 Task: Start in the project AgileJet the sprint 'Code Quality Sprint', with a duration of 3 weeks. Start in the project AgileJet the sprint 'Code Quality Sprint', with a duration of 2 weeks. Start in the project AgileJet the sprint 'Code Quality Sprint', with a duration of 1 week
Action: Mouse moved to (252, 84)
Screenshot: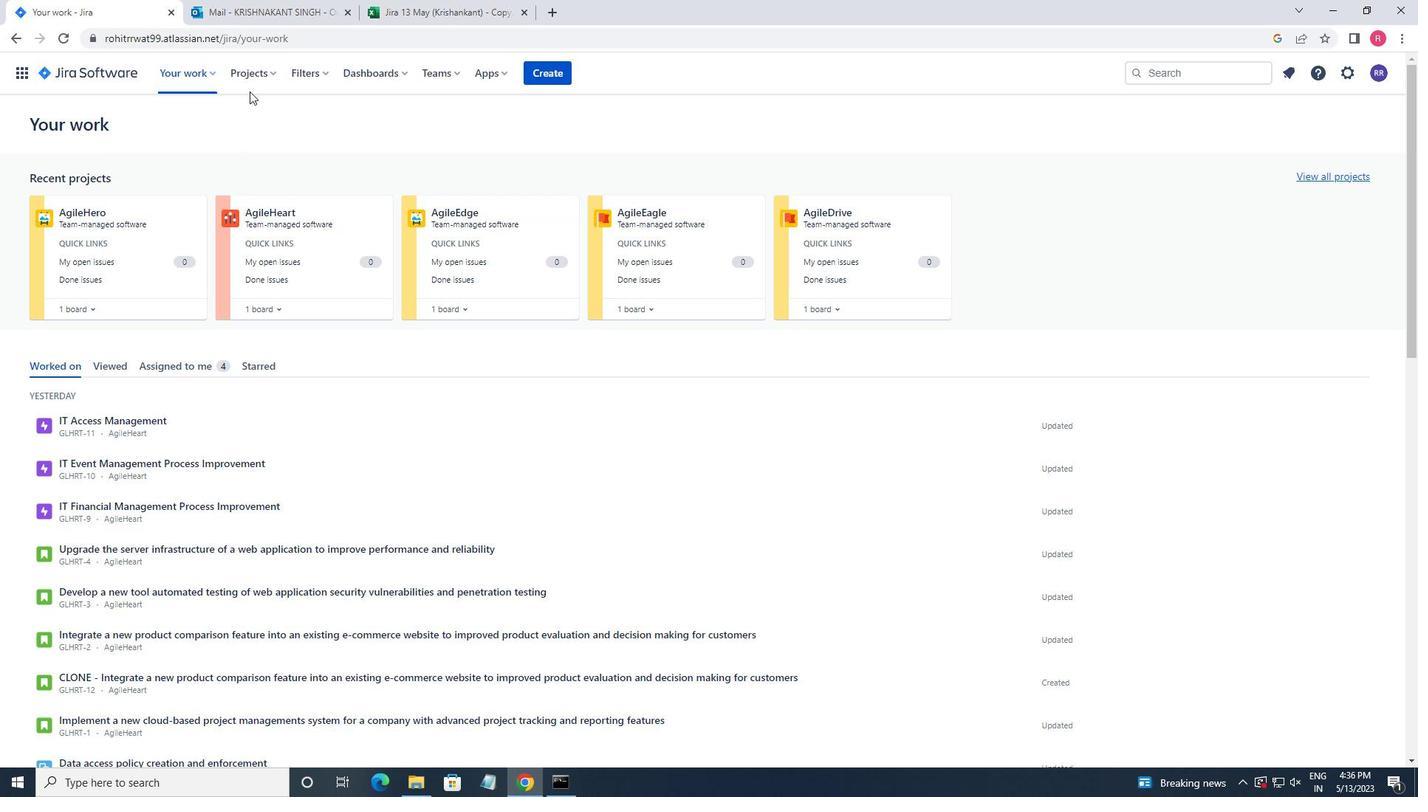 
Action: Mouse pressed left at (252, 84)
Screenshot: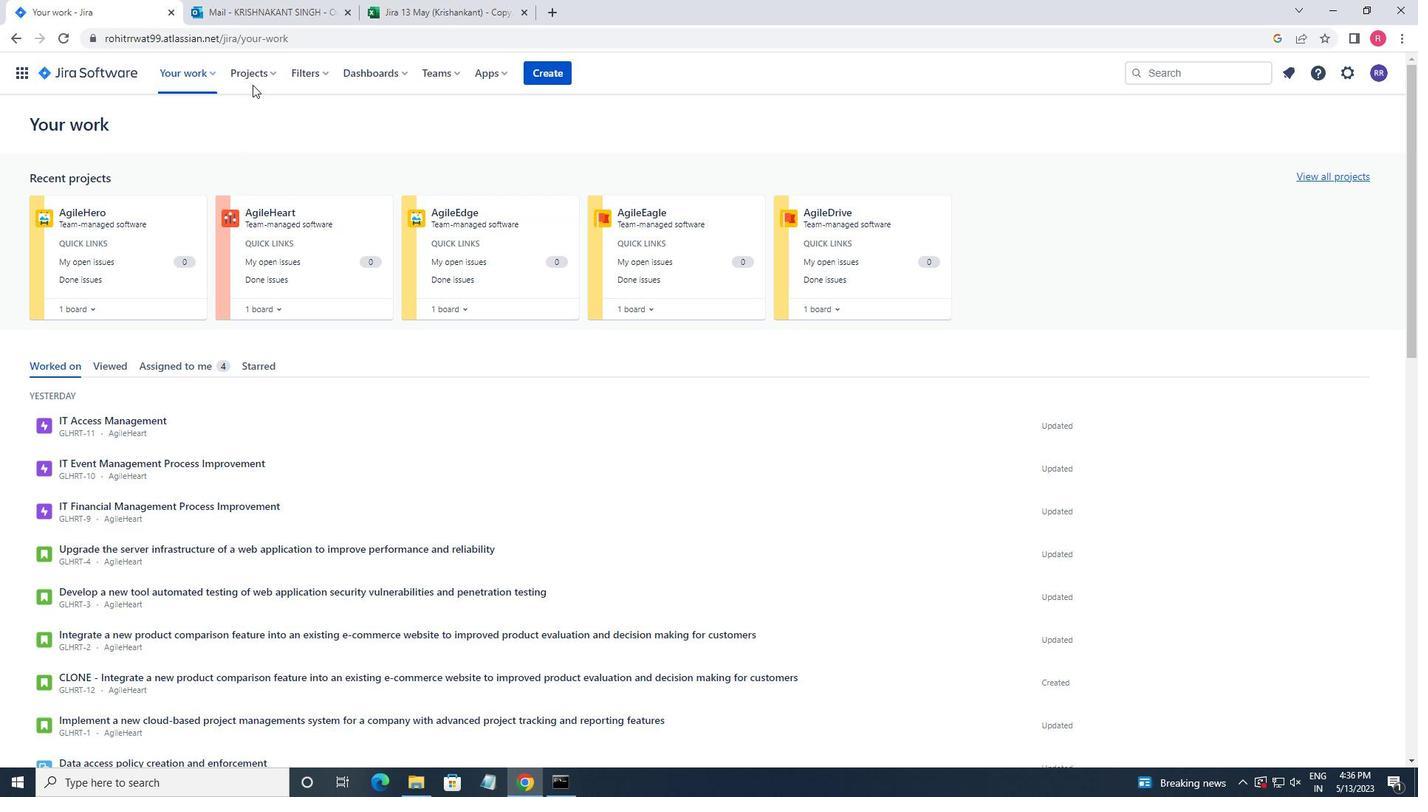 
Action: Mouse moved to (290, 127)
Screenshot: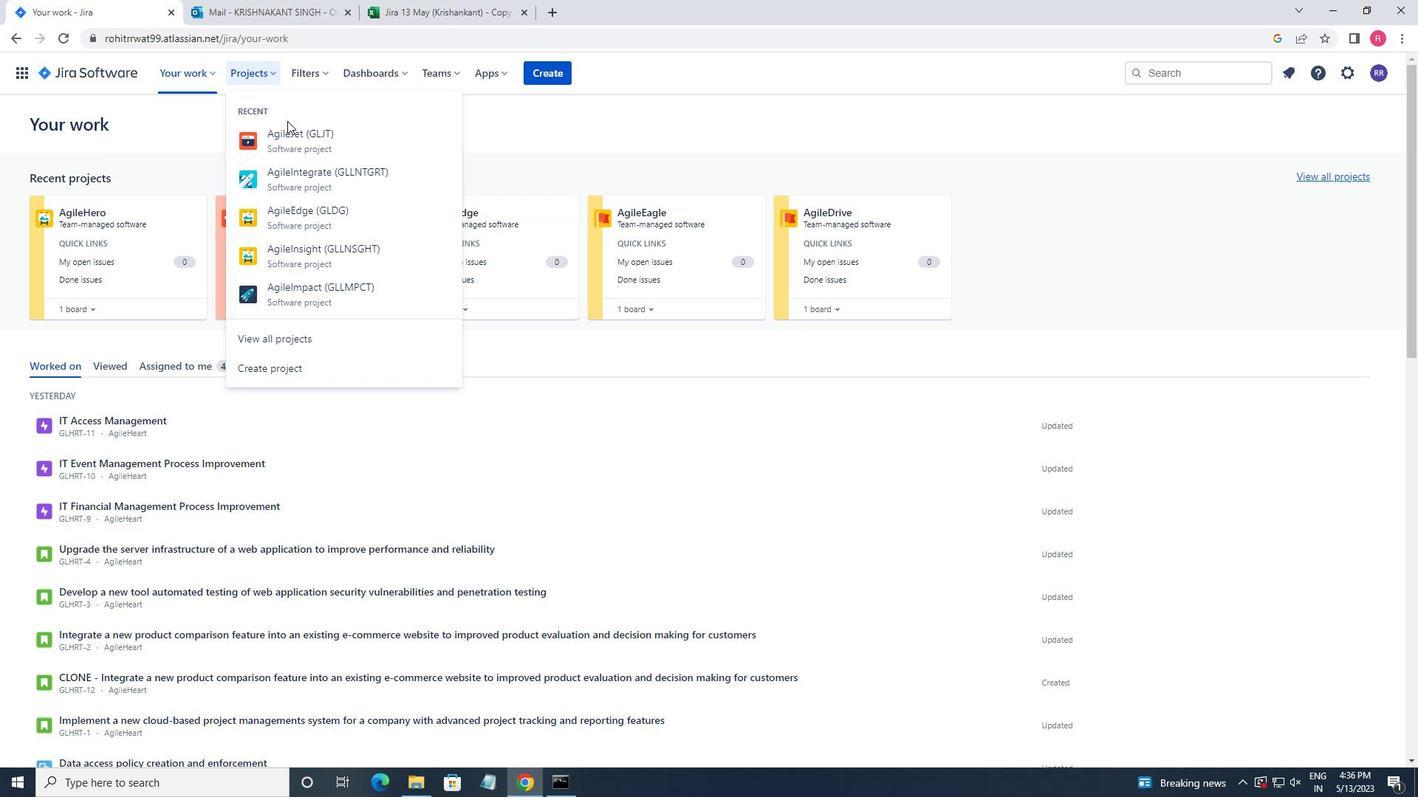 
Action: Mouse pressed left at (290, 127)
Screenshot: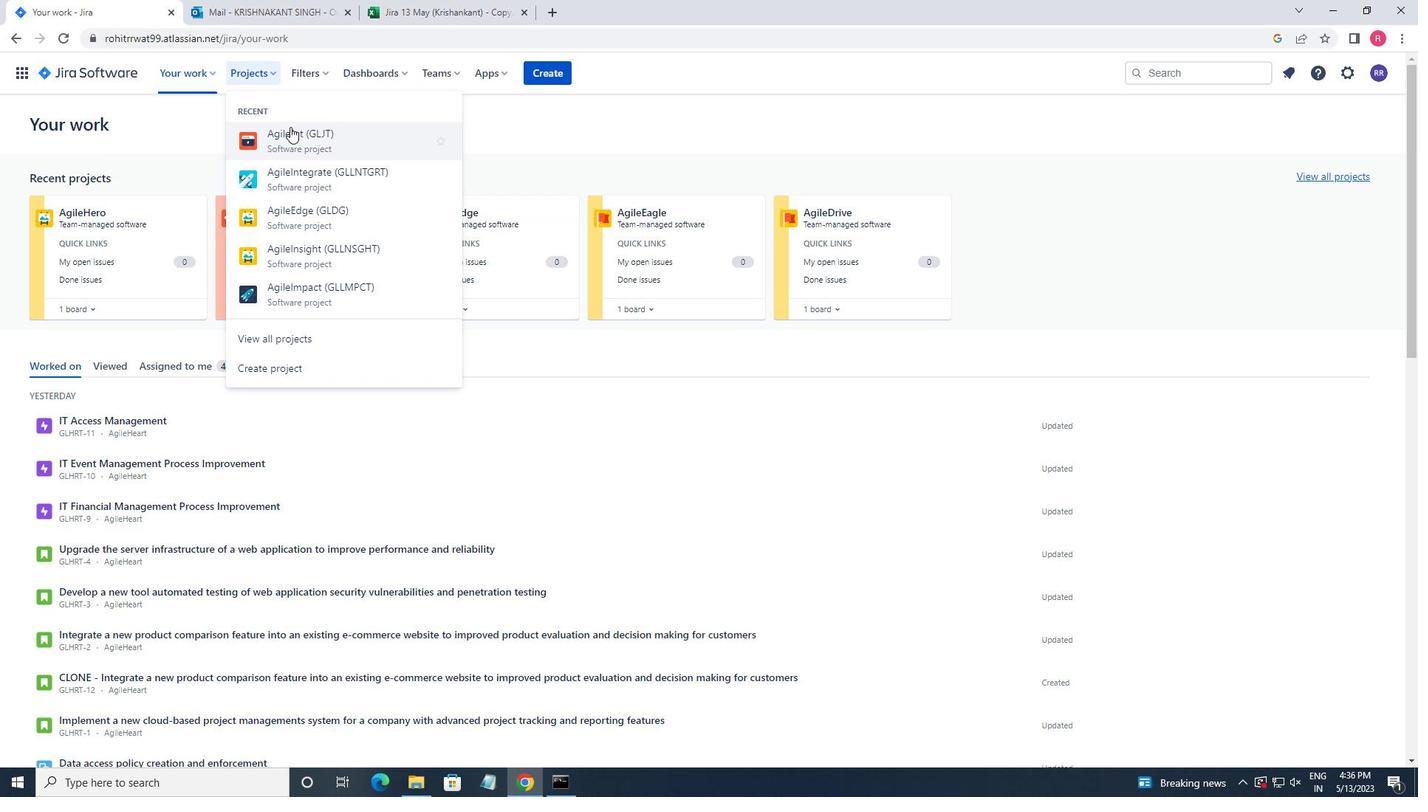 
Action: Mouse moved to (80, 218)
Screenshot: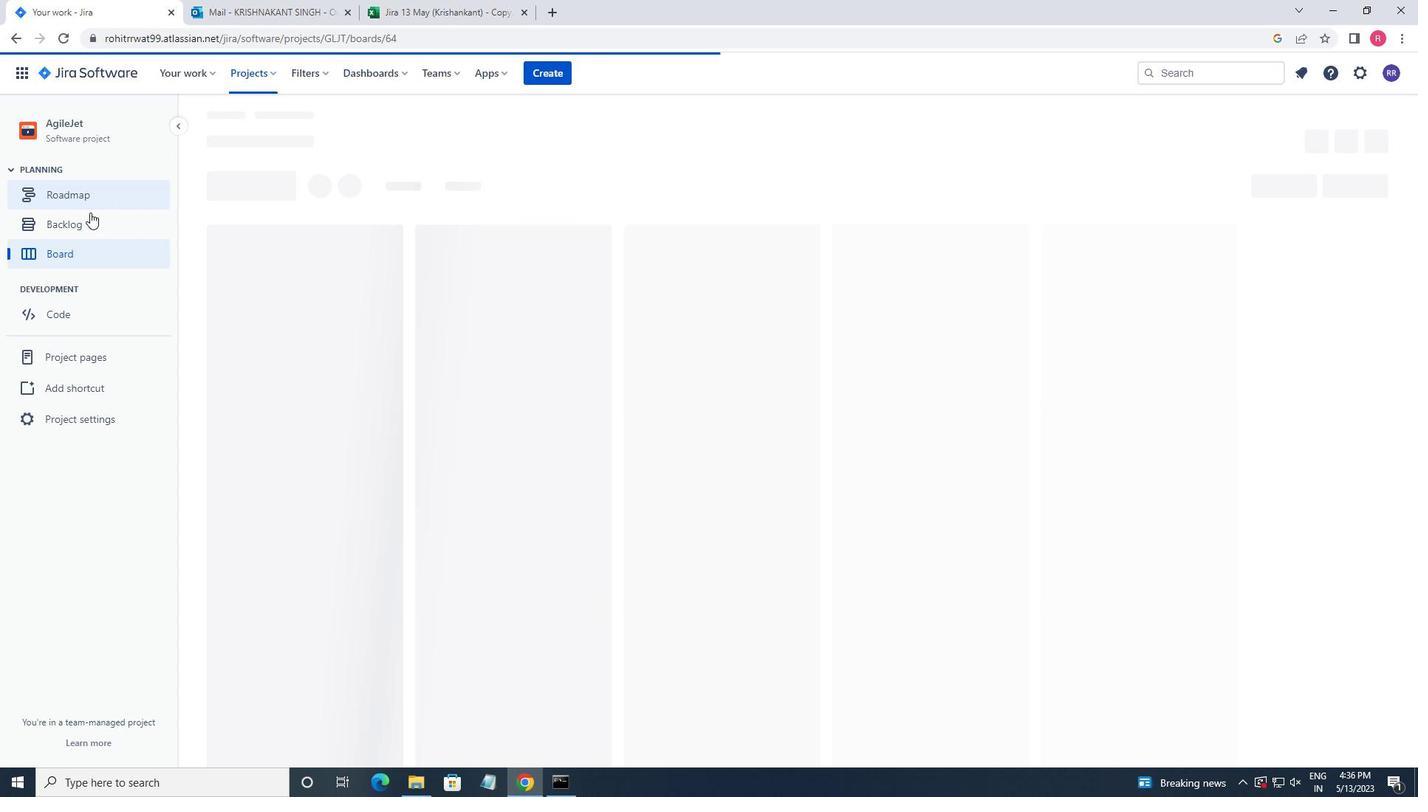 
Action: Mouse pressed left at (80, 218)
Screenshot: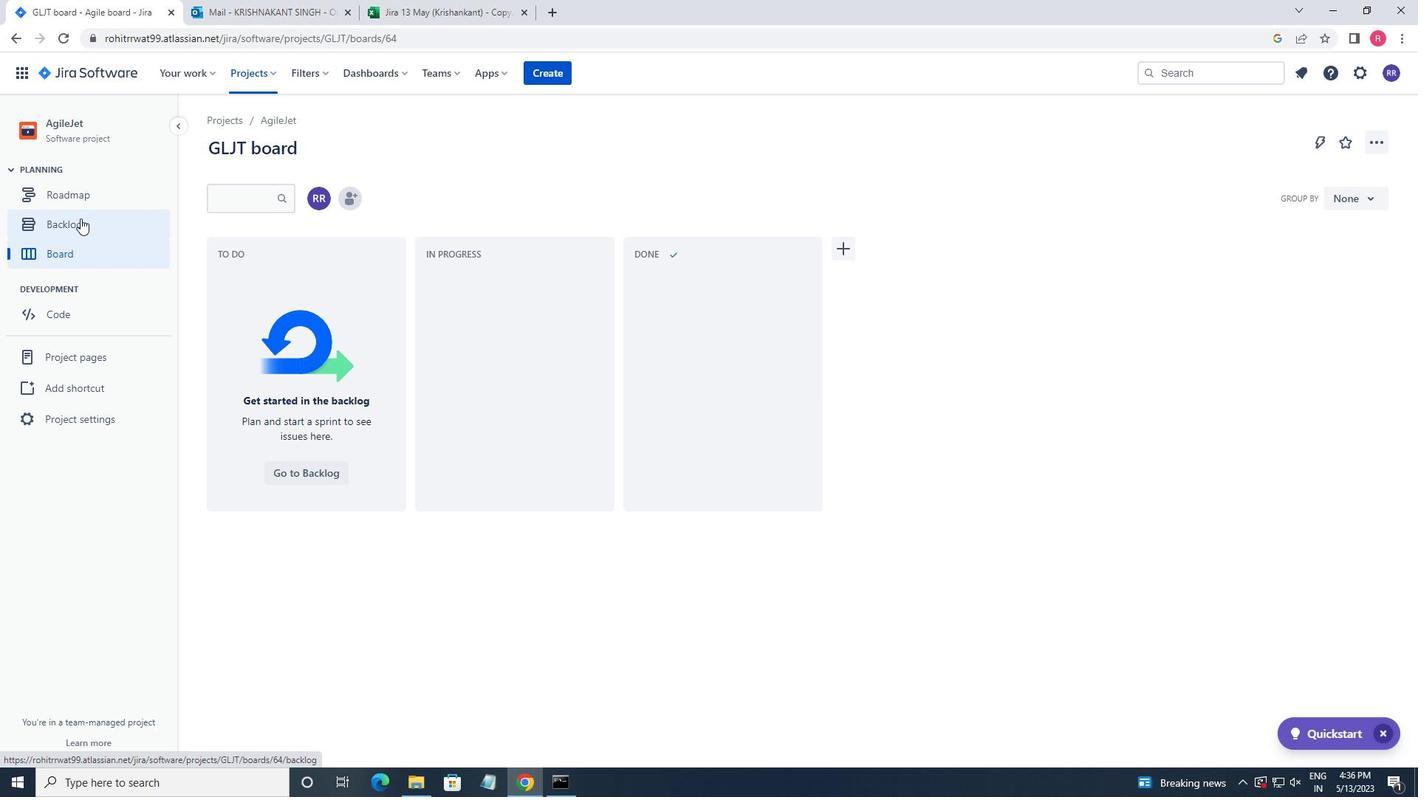 
Action: Mouse moved to (1285, 241)
Screenshot: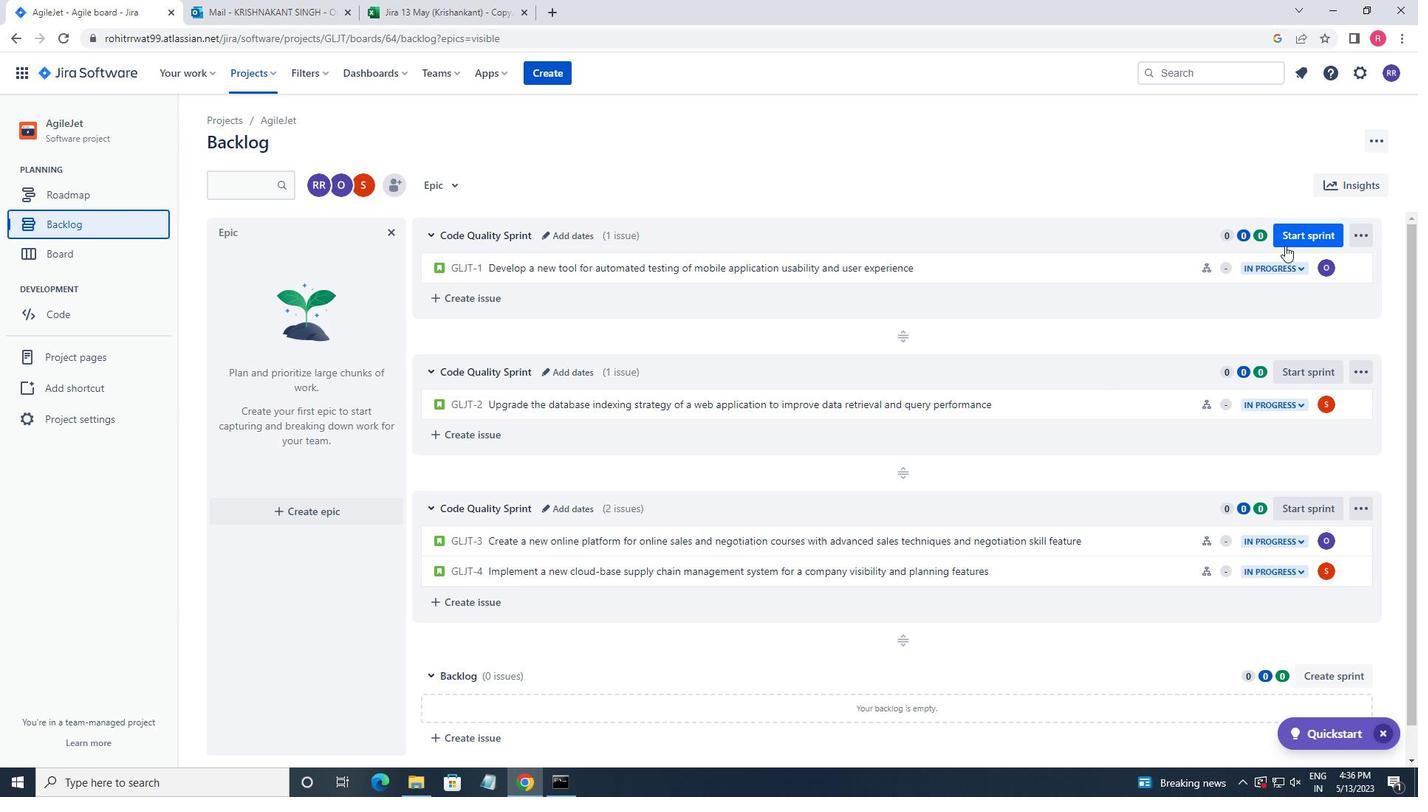 
Action: Mouse pressed left at (1285, 241)
Screenshot: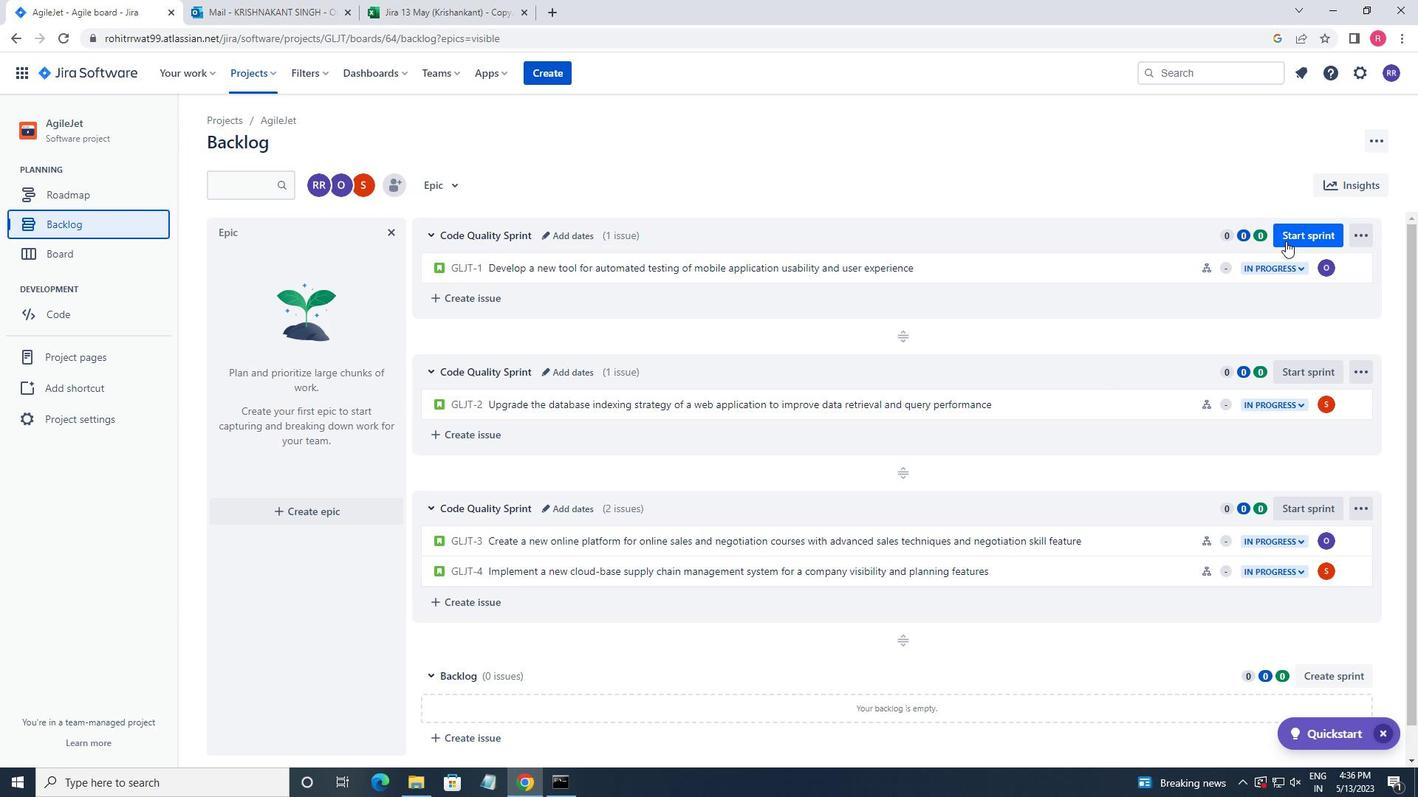 
Action: Mouse moved to (624, 262)
Screenshot: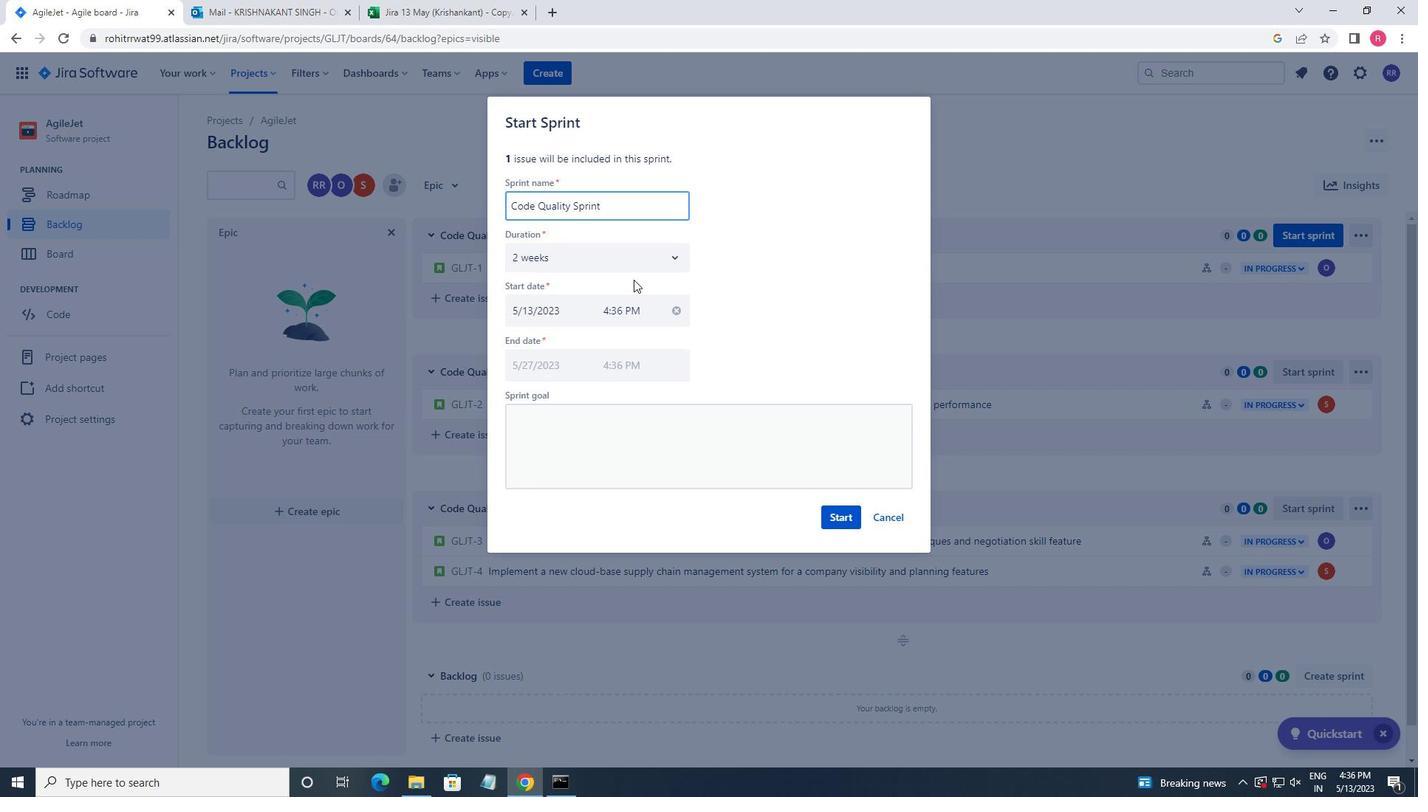 
Action: Mouse pressed left at (624, 262)
Screenshot: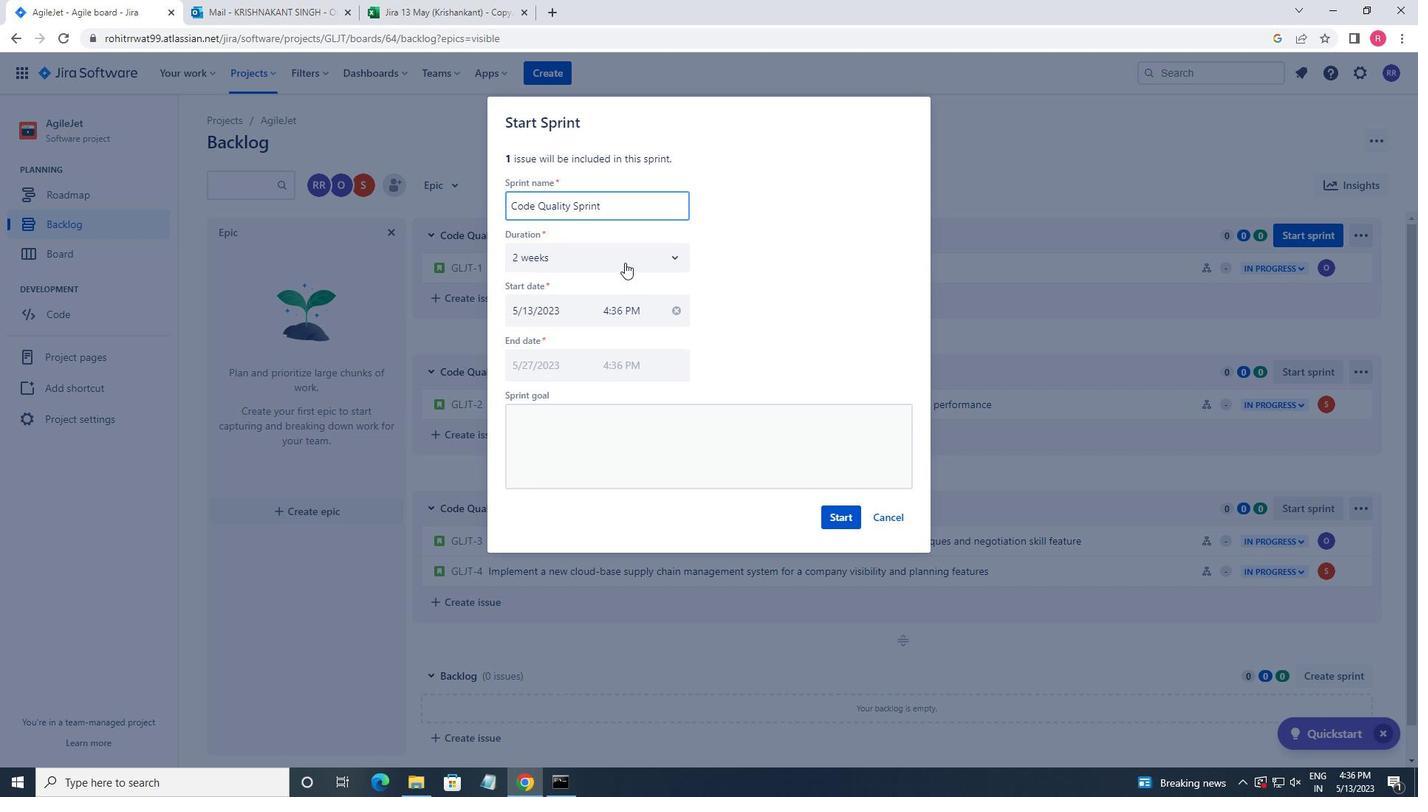 
Action: Mouse moved to (583, 344)
Screenshot: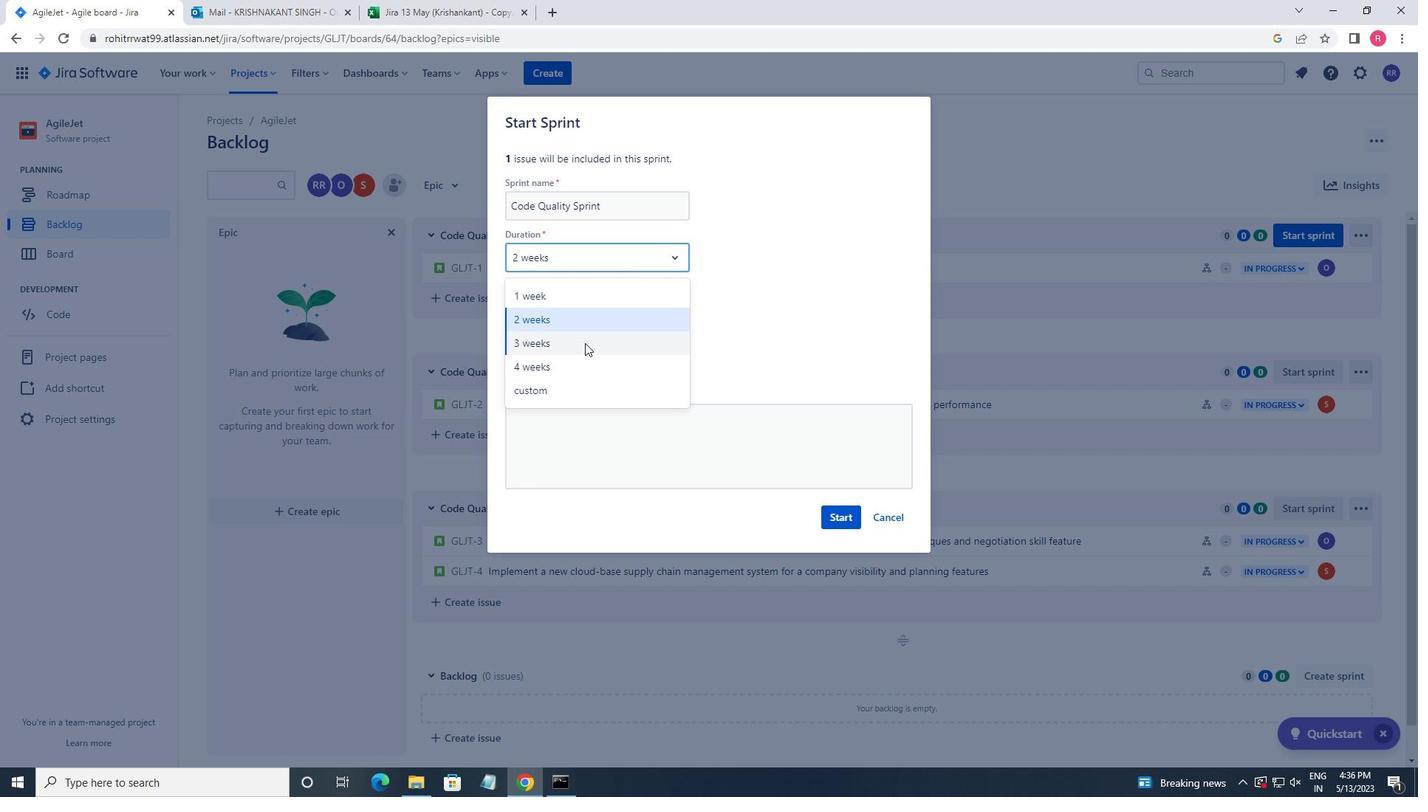 
Action: Mouse pressed left at (583, 344)
Screenshot: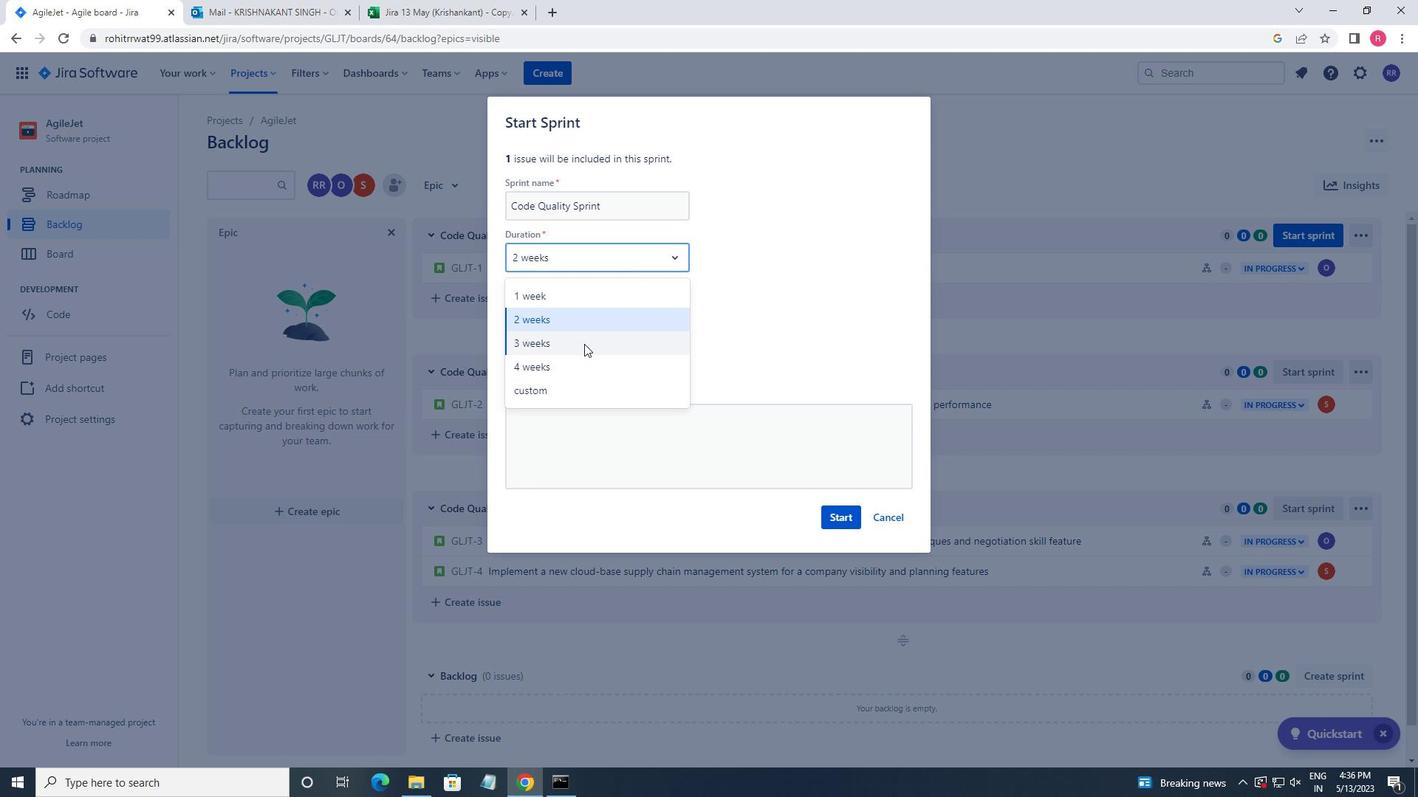 
Action: Mouse moved to (833, 510)
Screenshot: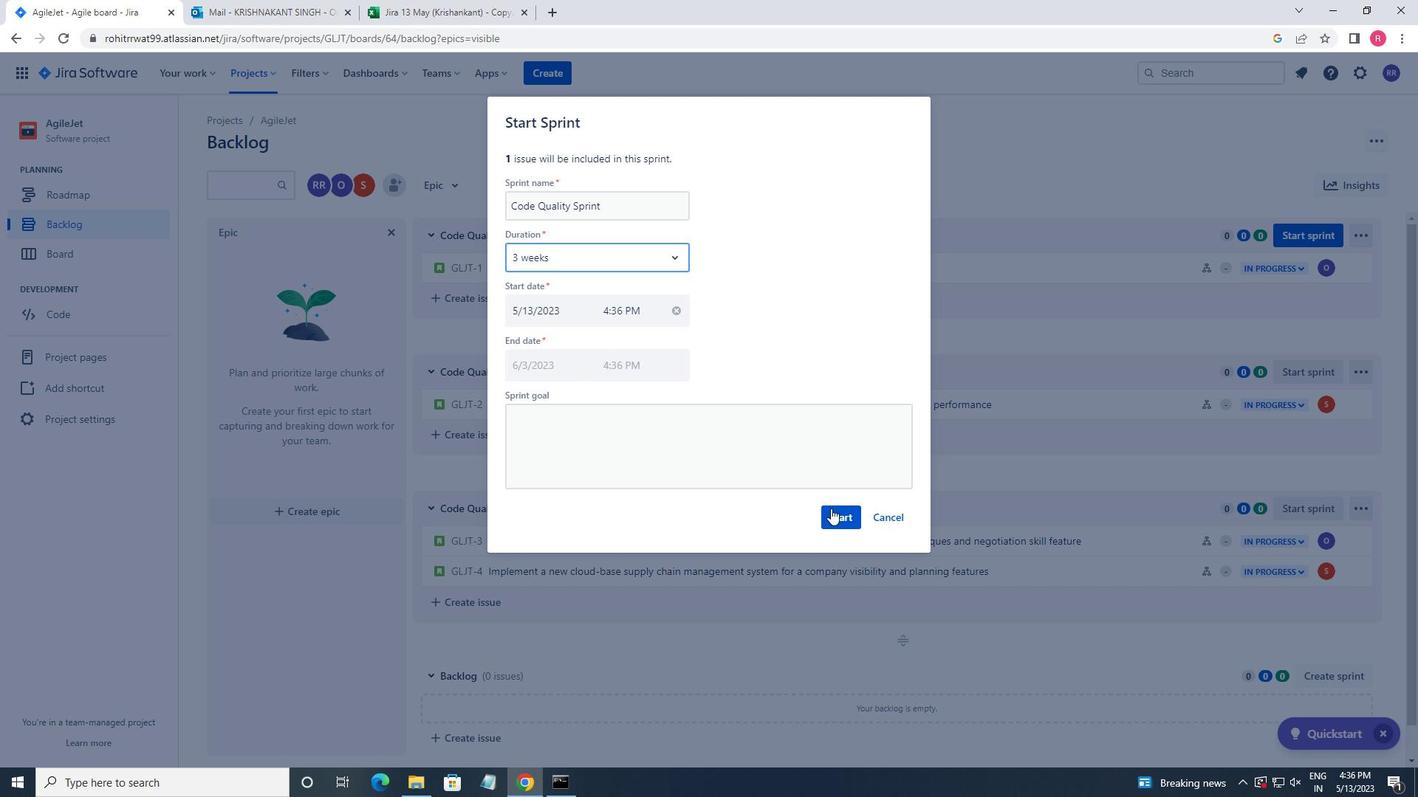
Action: Mouse pressed left at (833, 510)
Screenshot: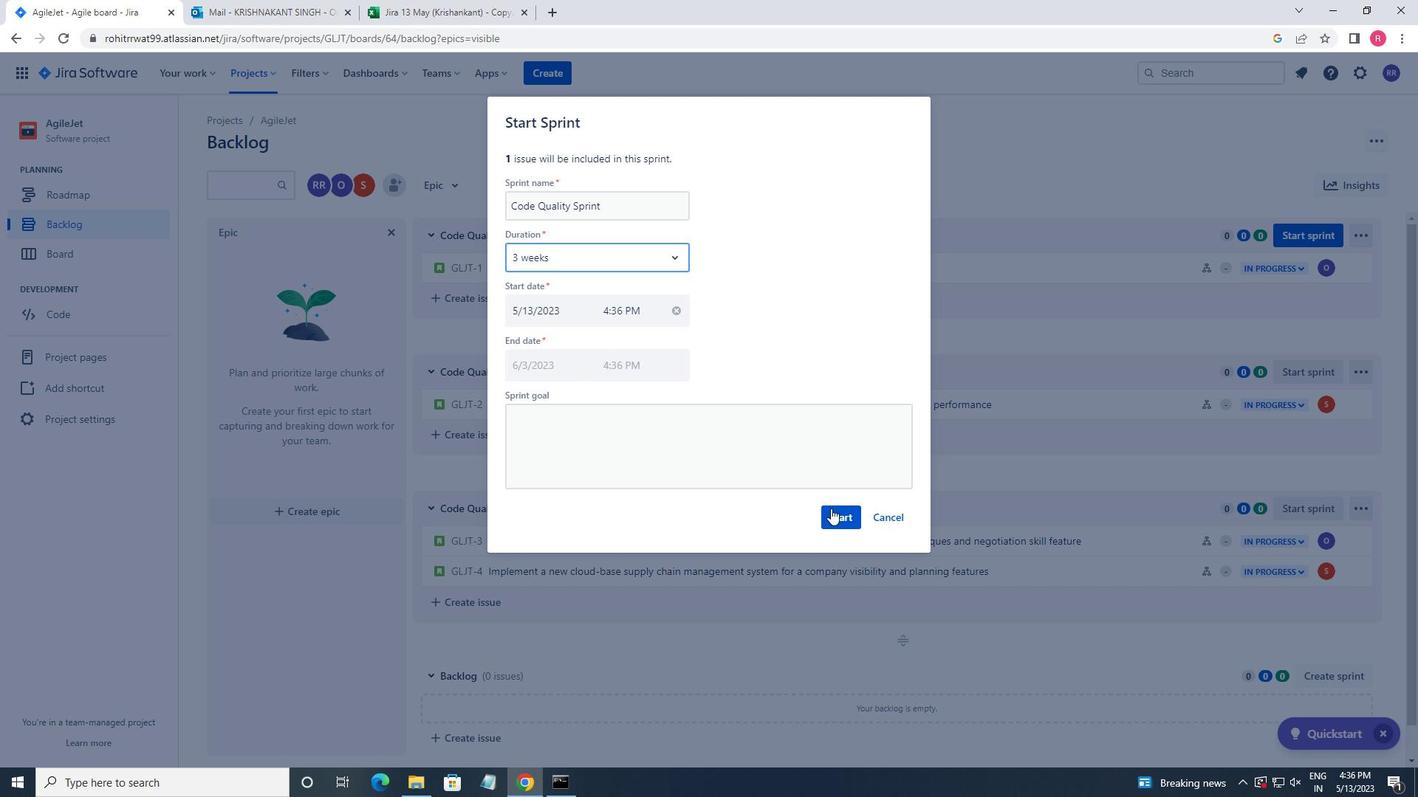 
Action: Mouse moved to (62, 230)
Screenshot: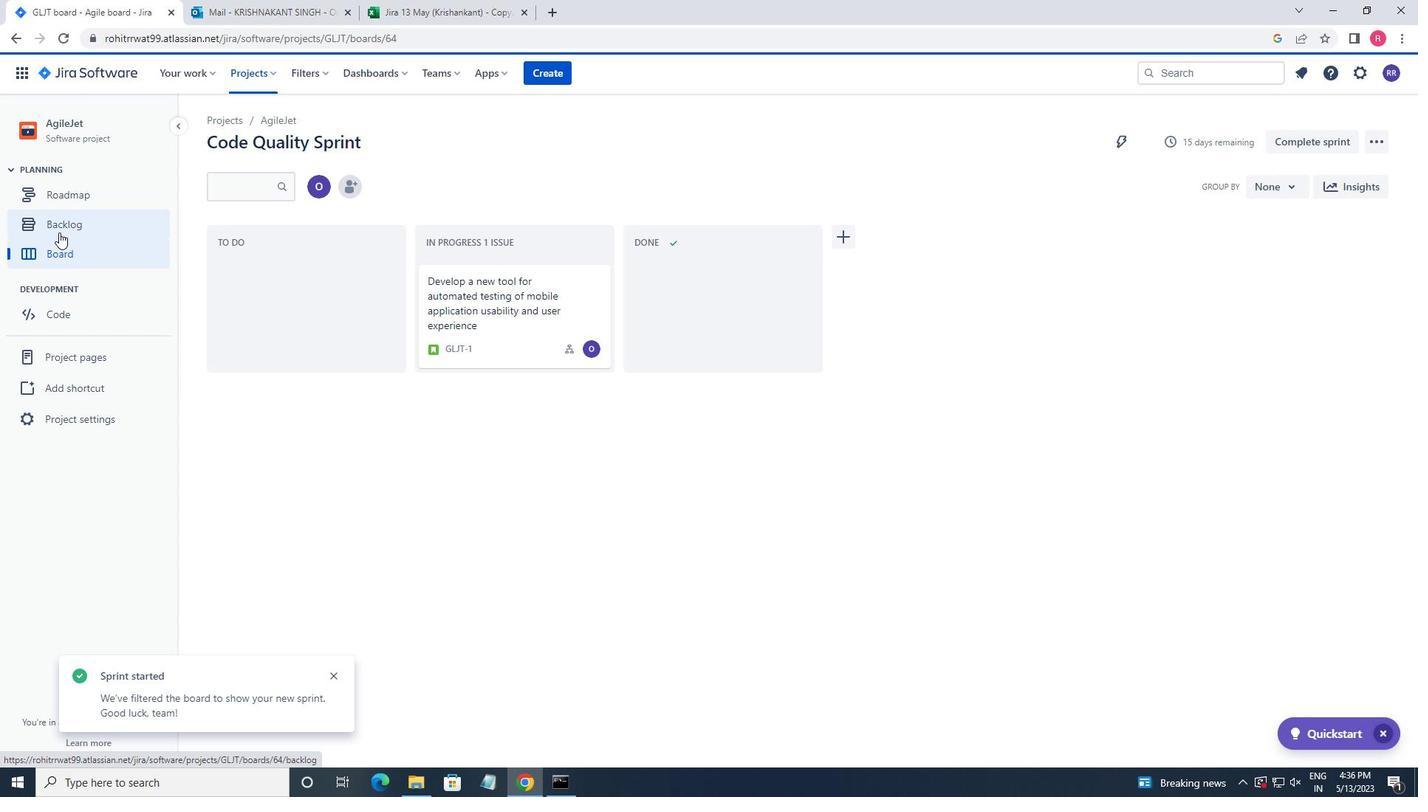 
Action: Mouse pressed left at (62, 230)
Screenshot: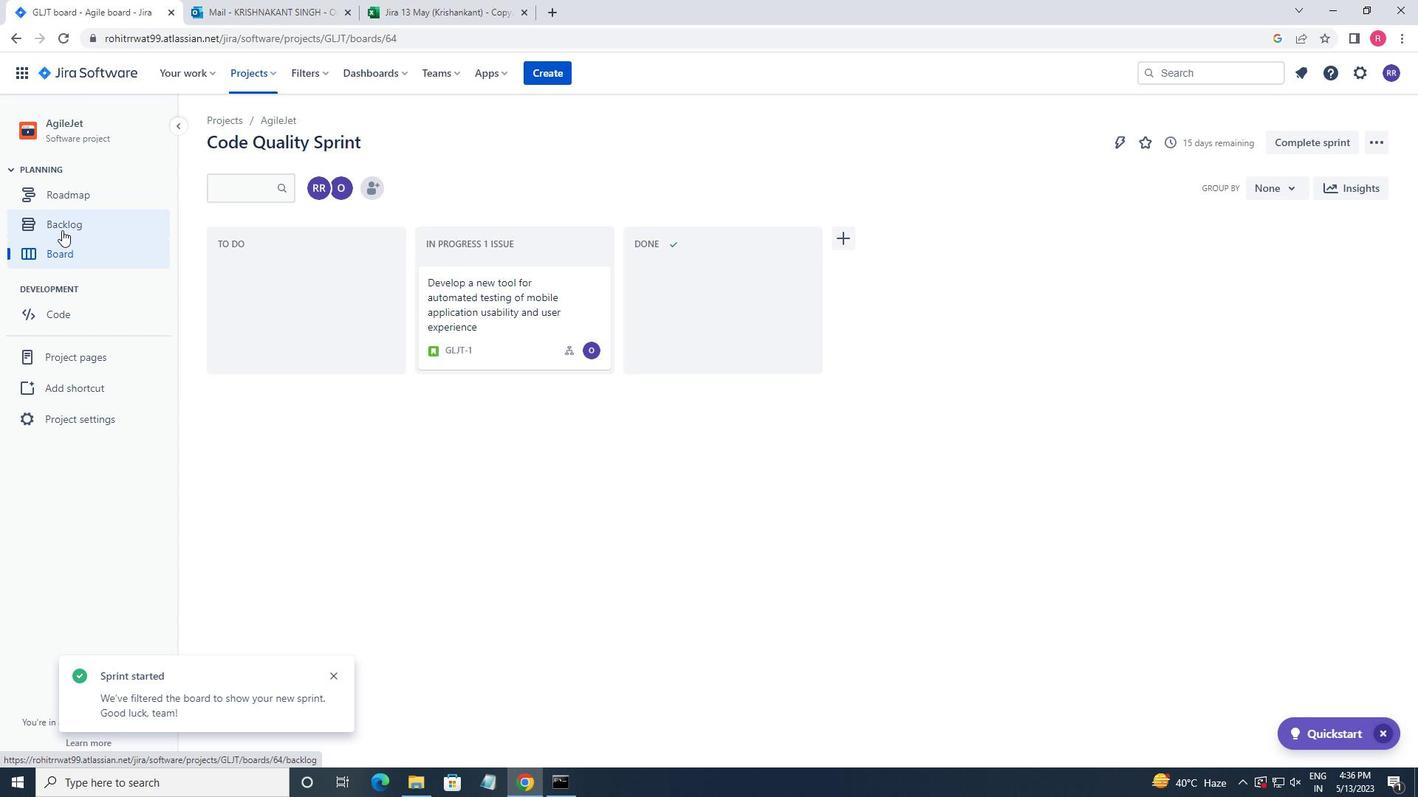 
Action: Mouse moved to (1278, 367)
Screenshot: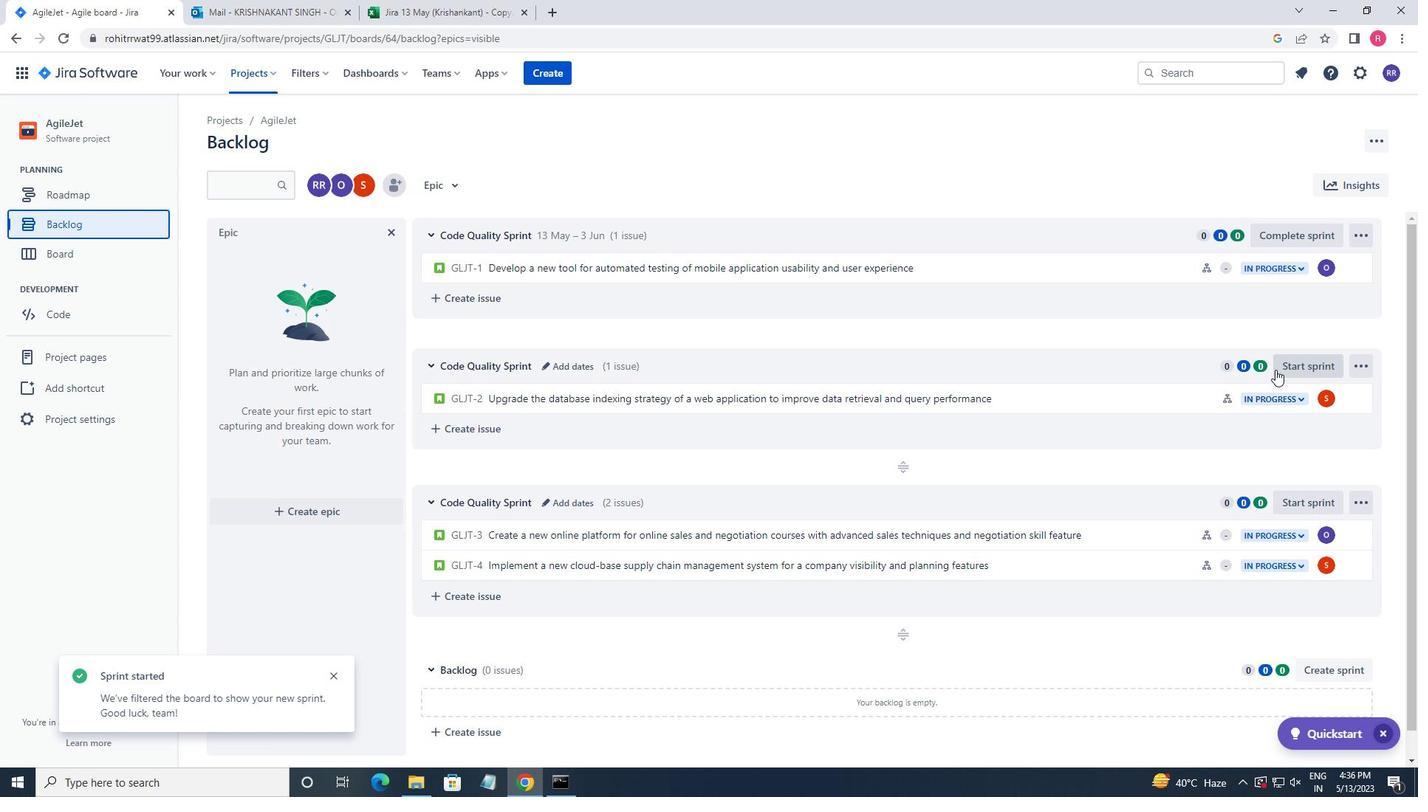 
Action: Mouse pressed left at (1278, 367)
Screenshot: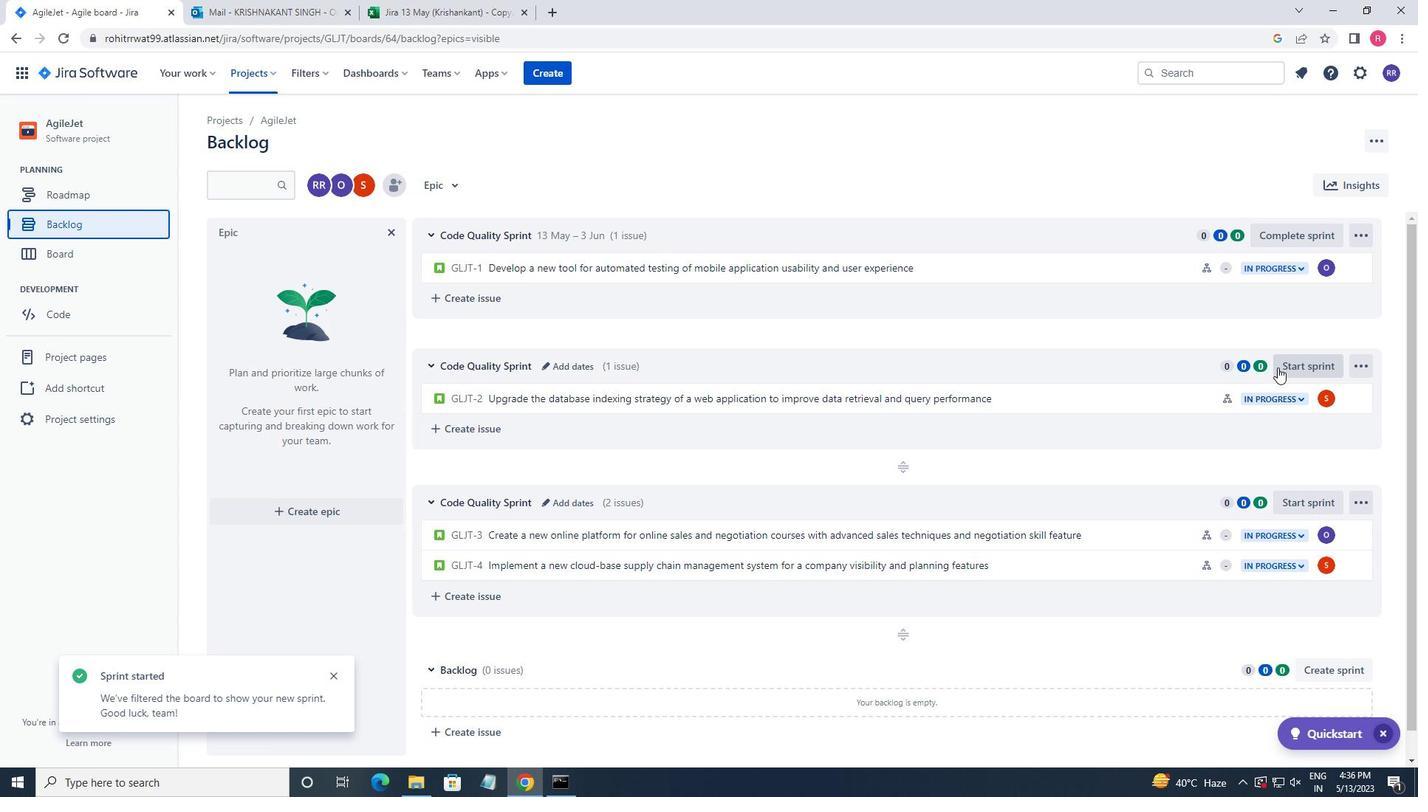 
Action: Mouse moved to (588, 268)
Screenshot: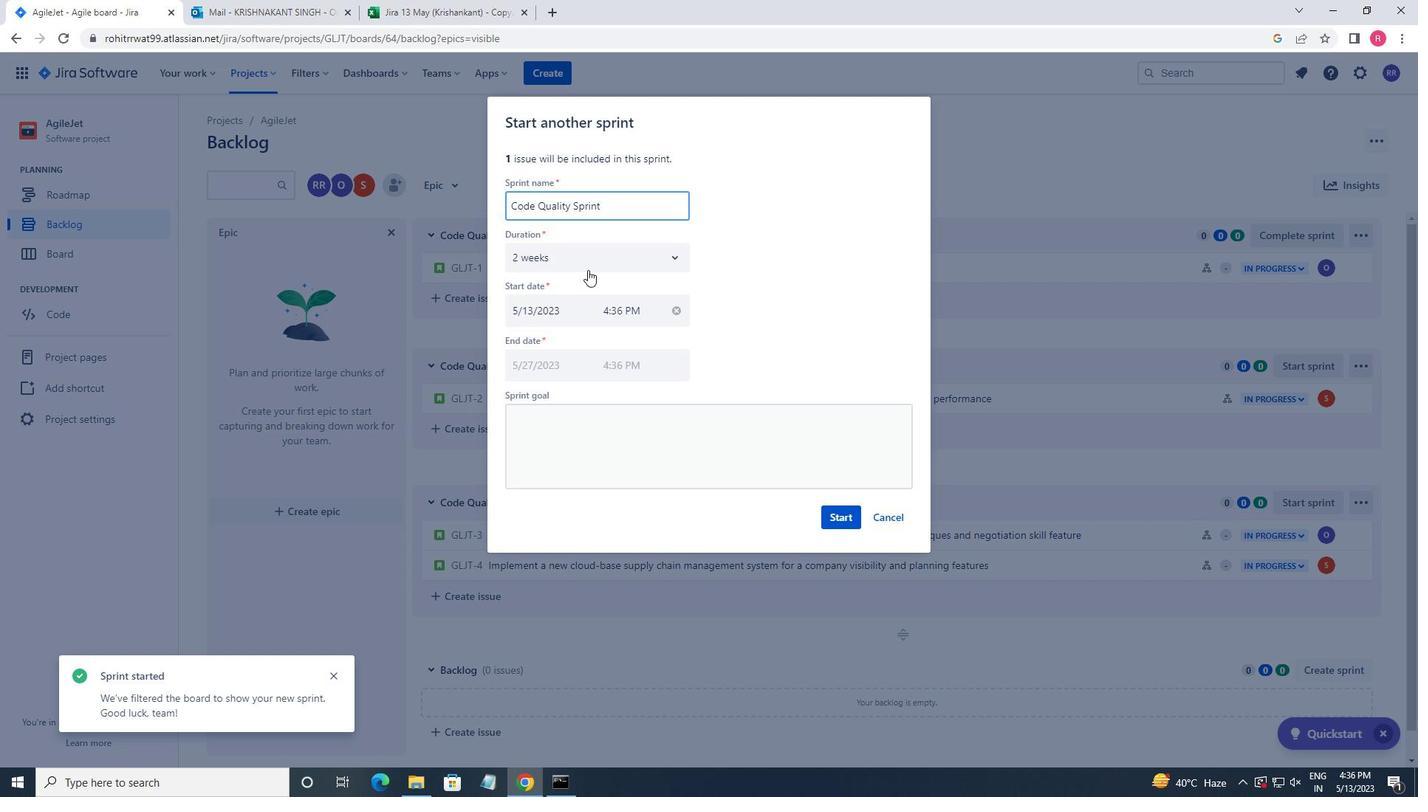 
Action: Mouse pressed left at (588, 268)
Screenshot: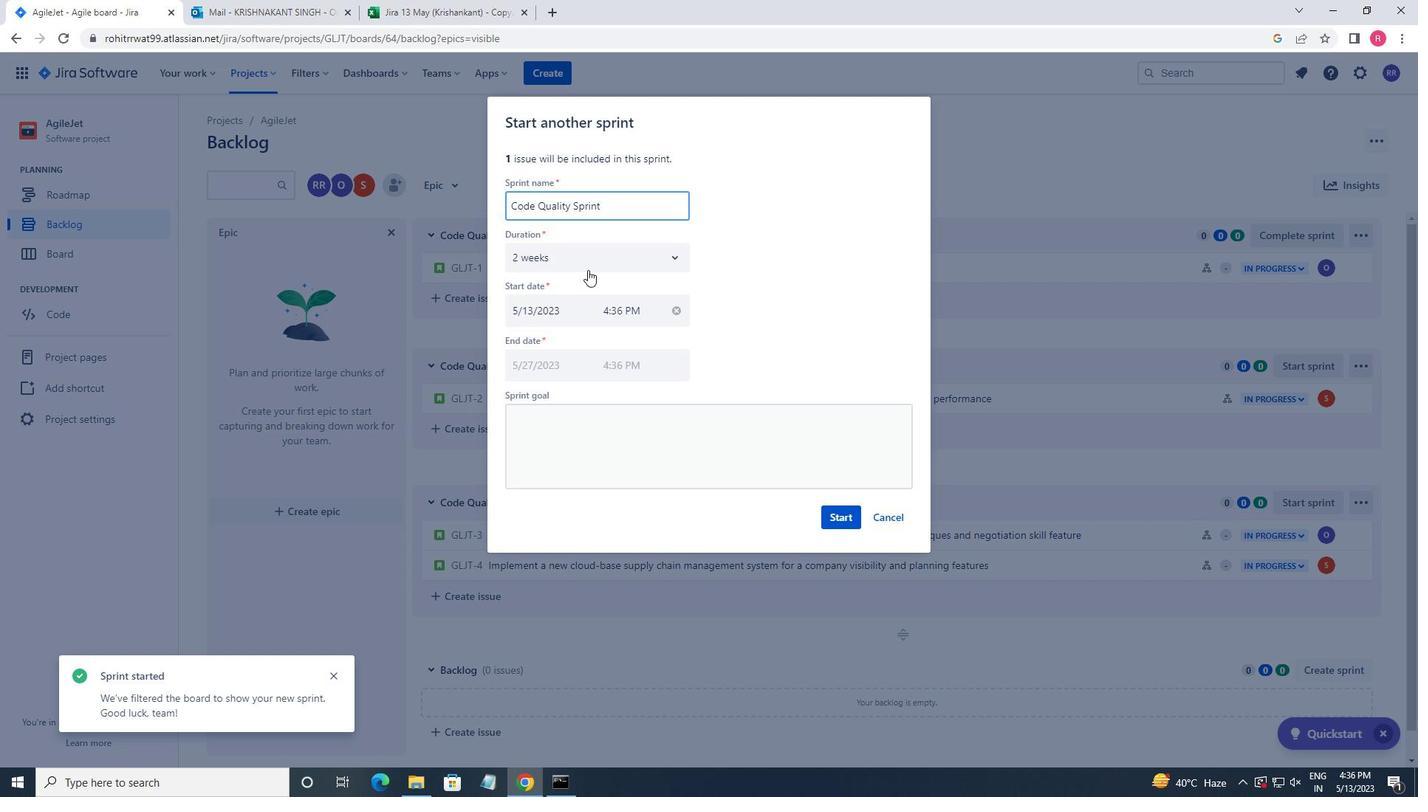 
Action: Mouse moved to (548, 322)
Screenshot: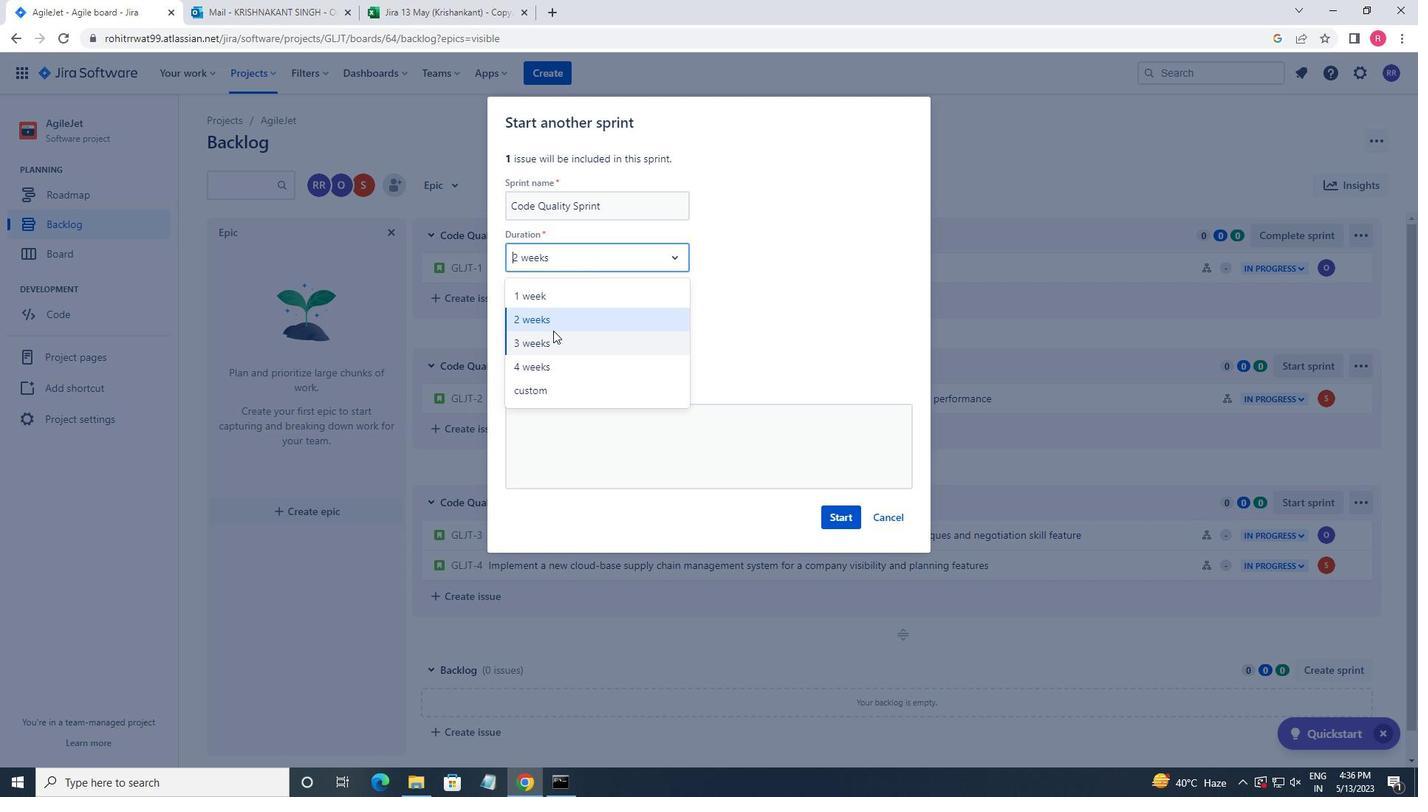 
Action: Mouse pressed left at (548, 322)
Screenshot: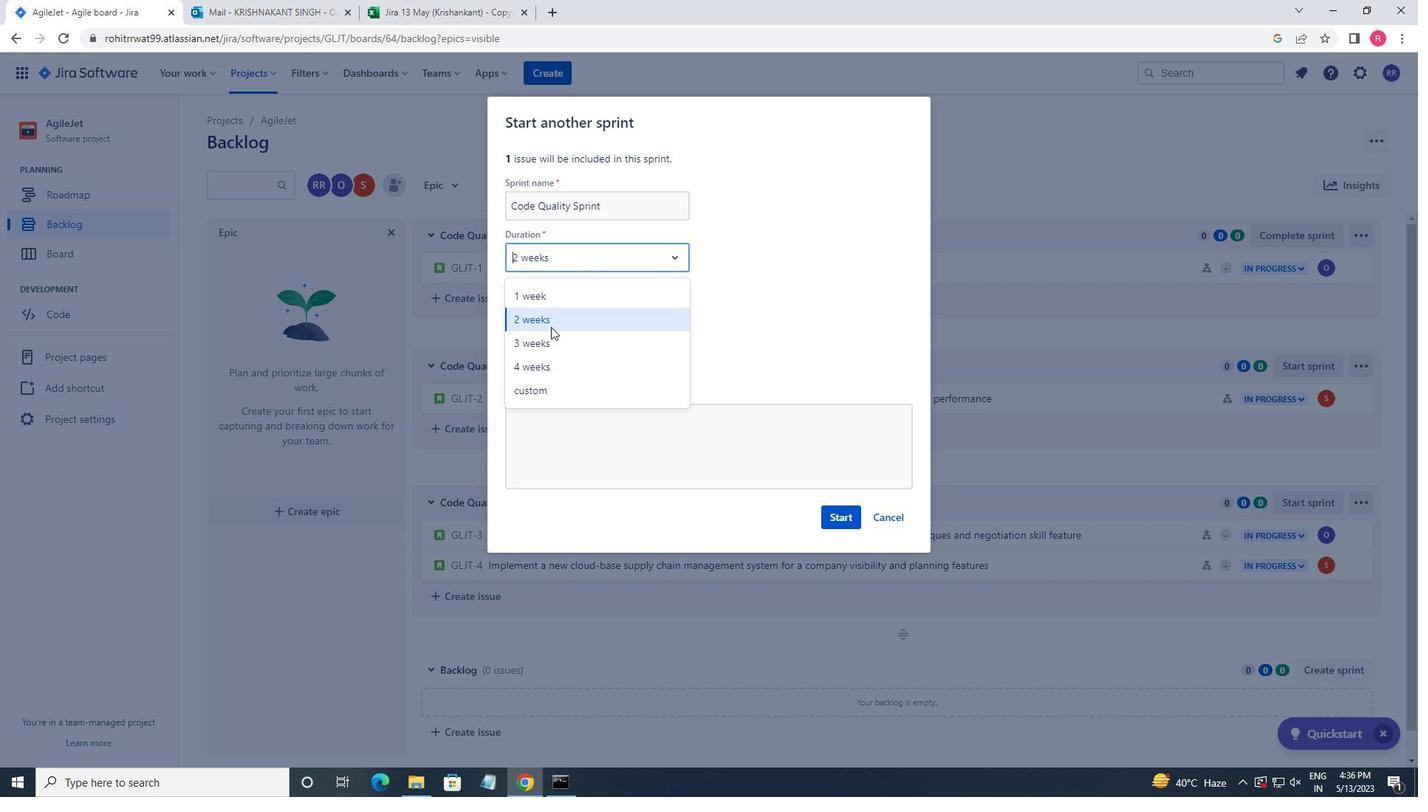 
Action: Mouse moved to (827, 516)
Screenshot: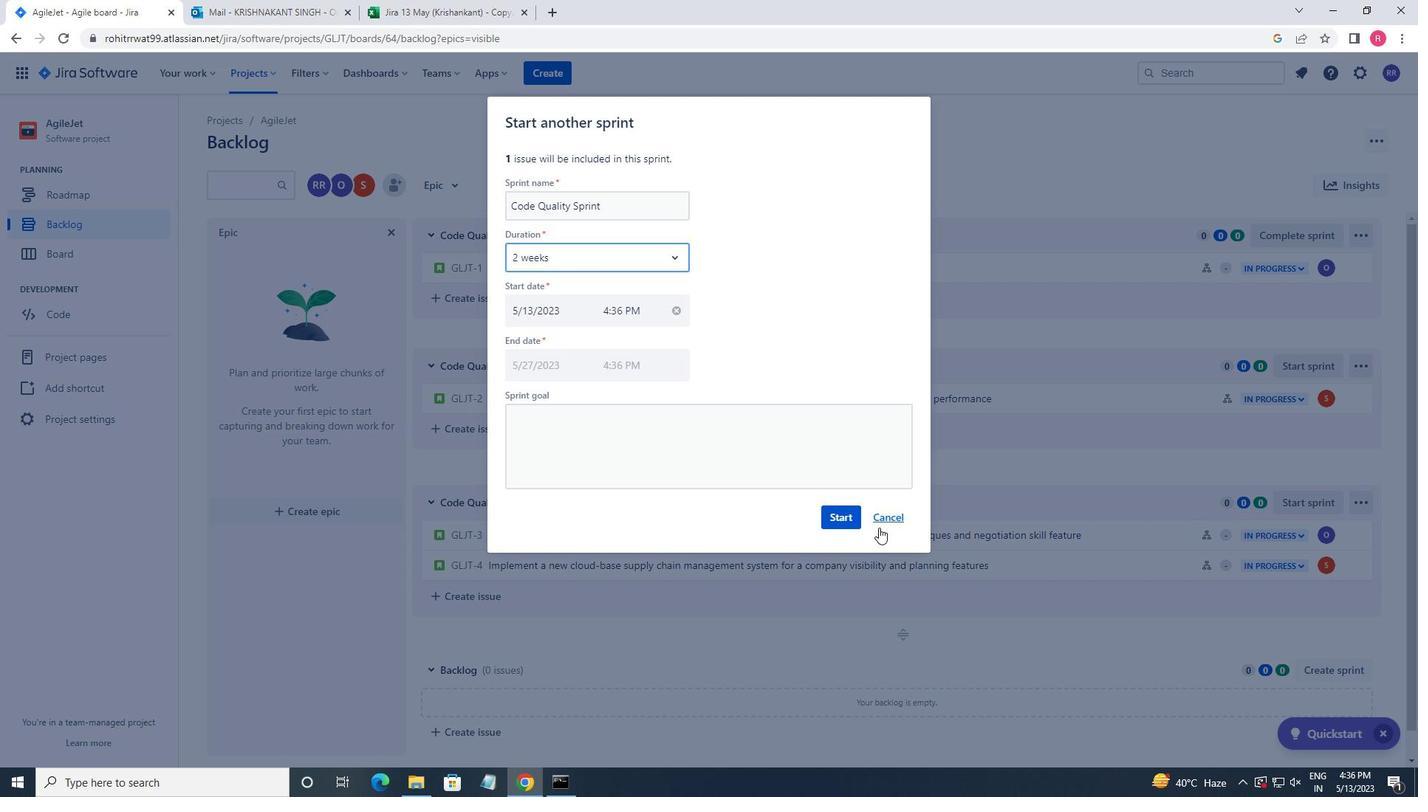 
Action: Mouse pressed left at (827, 516)
Screenshot: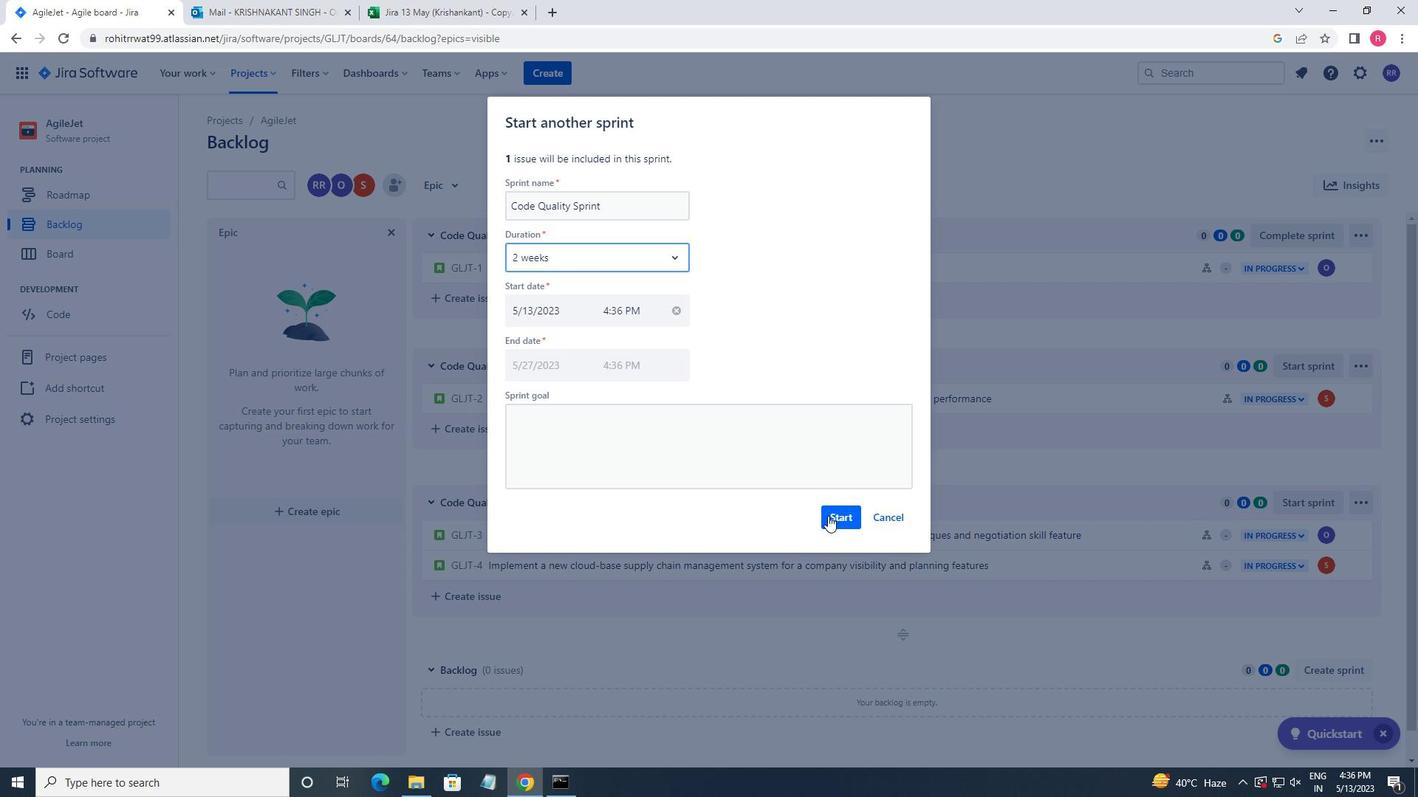 
Action: Mouse moved to (68, 228)
Screenshot: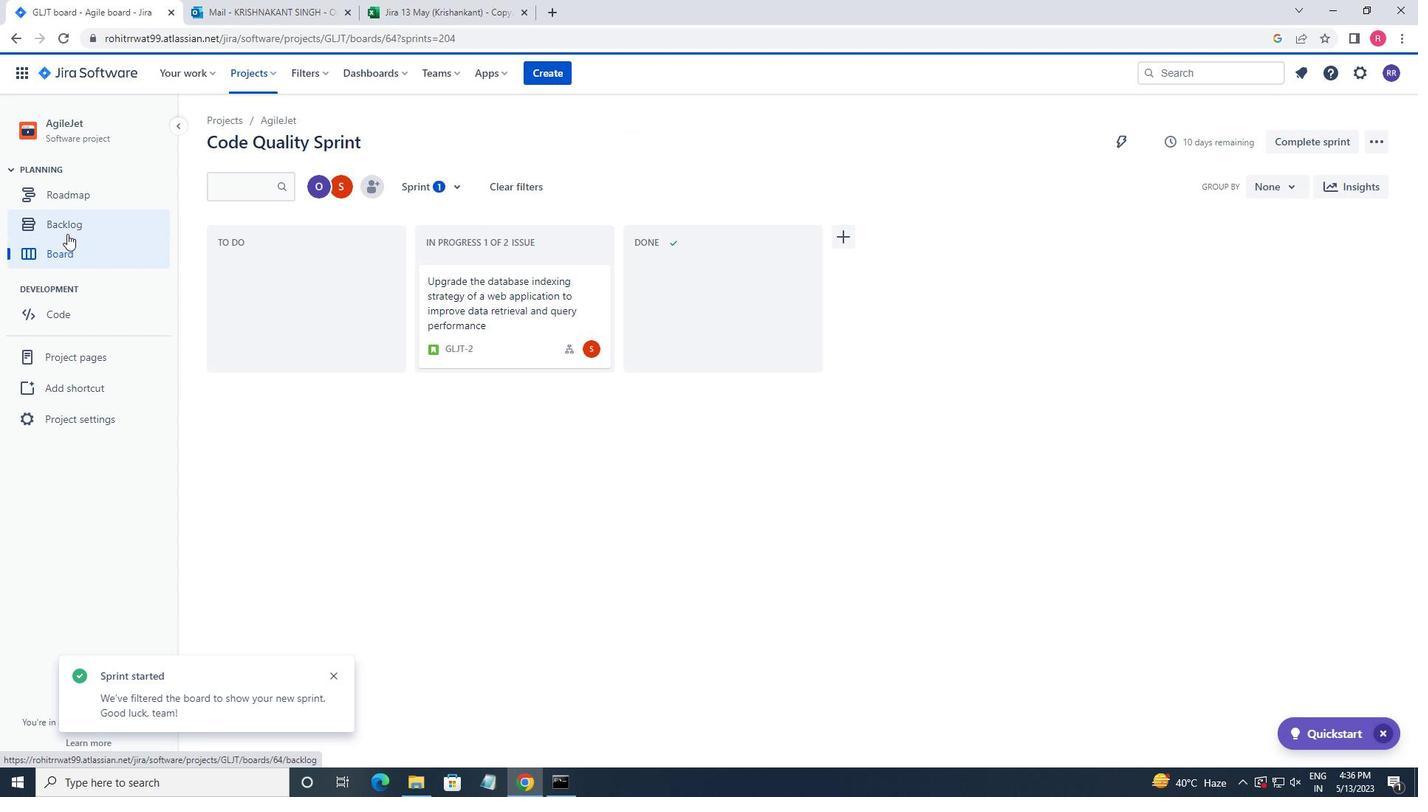 
Action: Mouse pressed left at (68, 228)
Screenshot: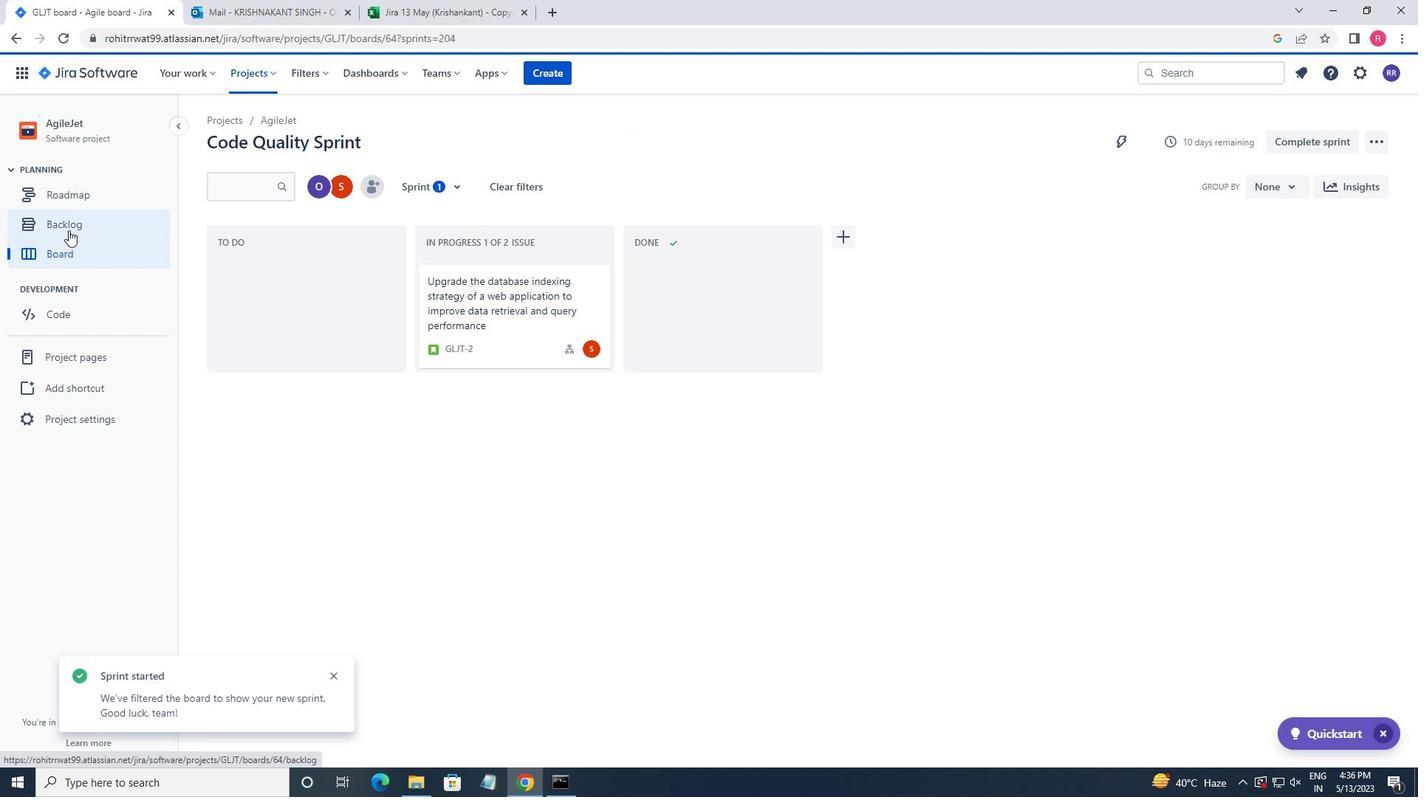 
Action: Mouse moved to (1296, 493)
Screenshot: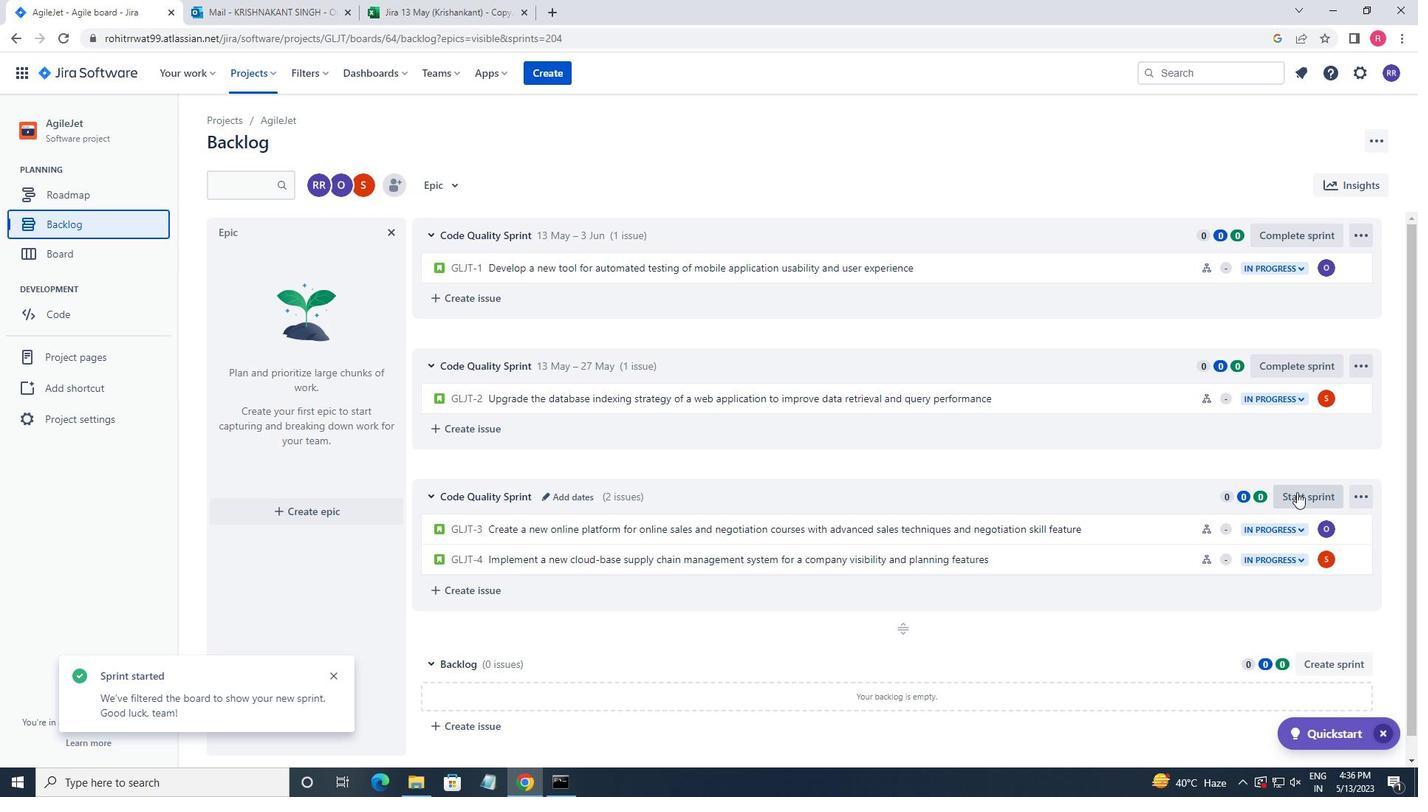 
Action: Mouse pressed left at (1296, 493)
Screenshot: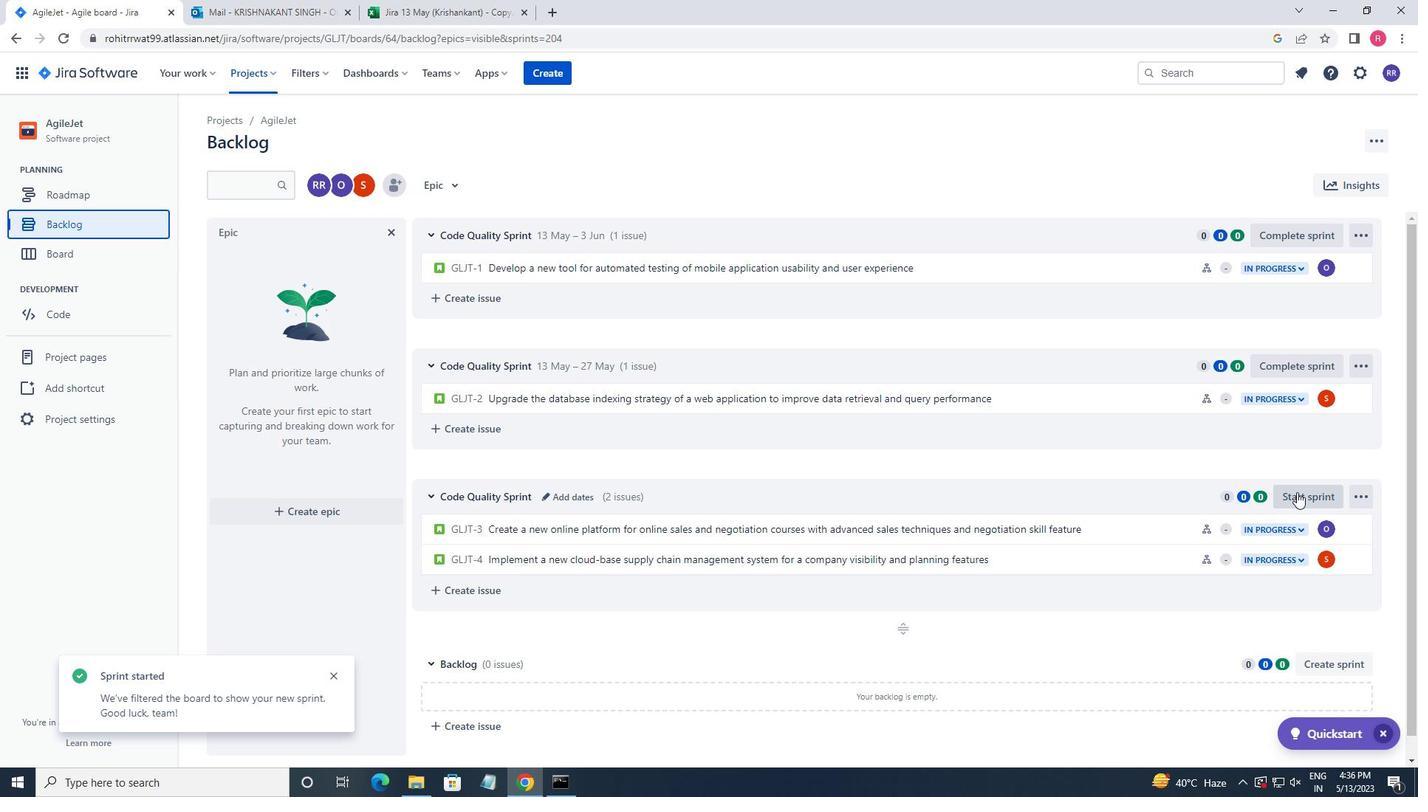 
Action: Mouse moved to (602, 241)
Screenshot: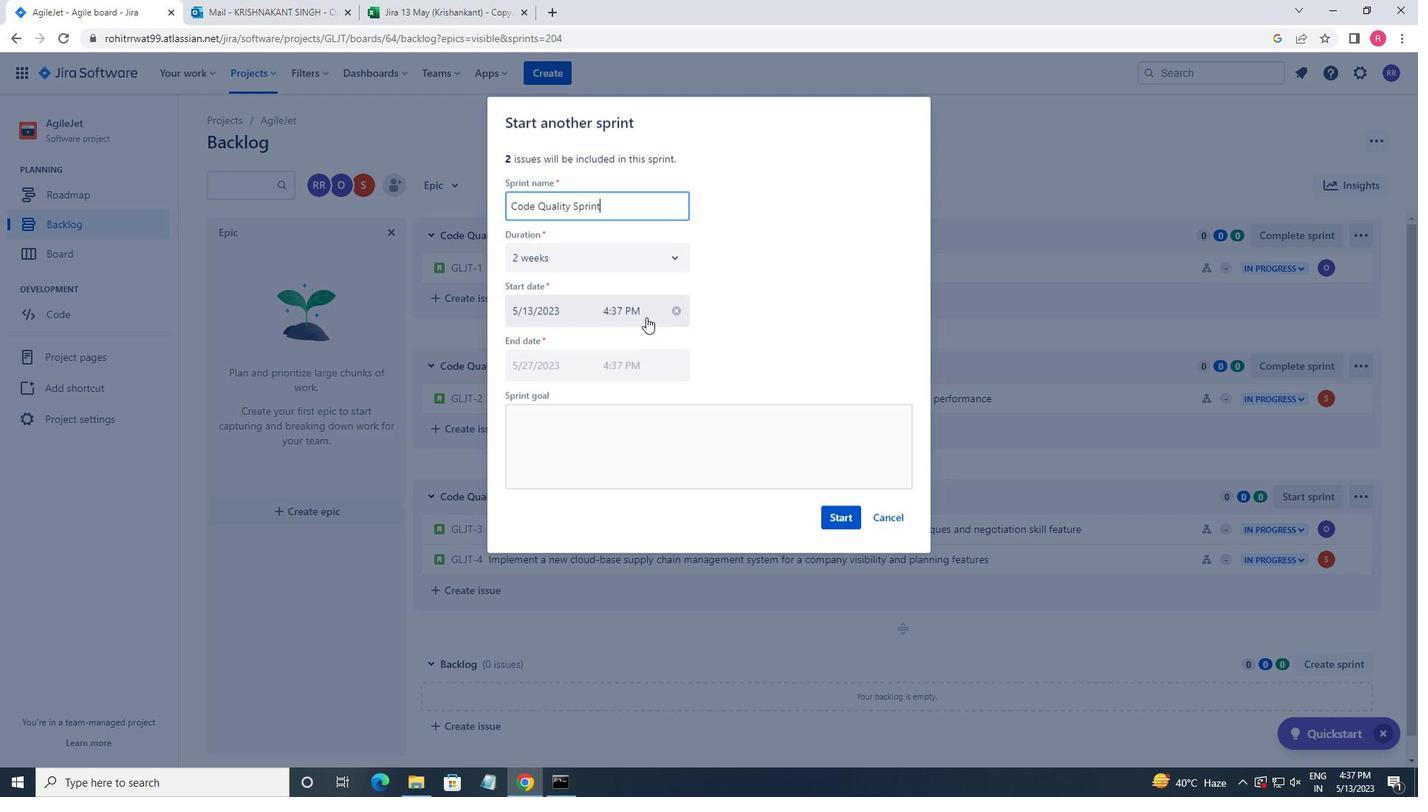 
Action: Mouse pressed left at (602, 241)
Screenshot: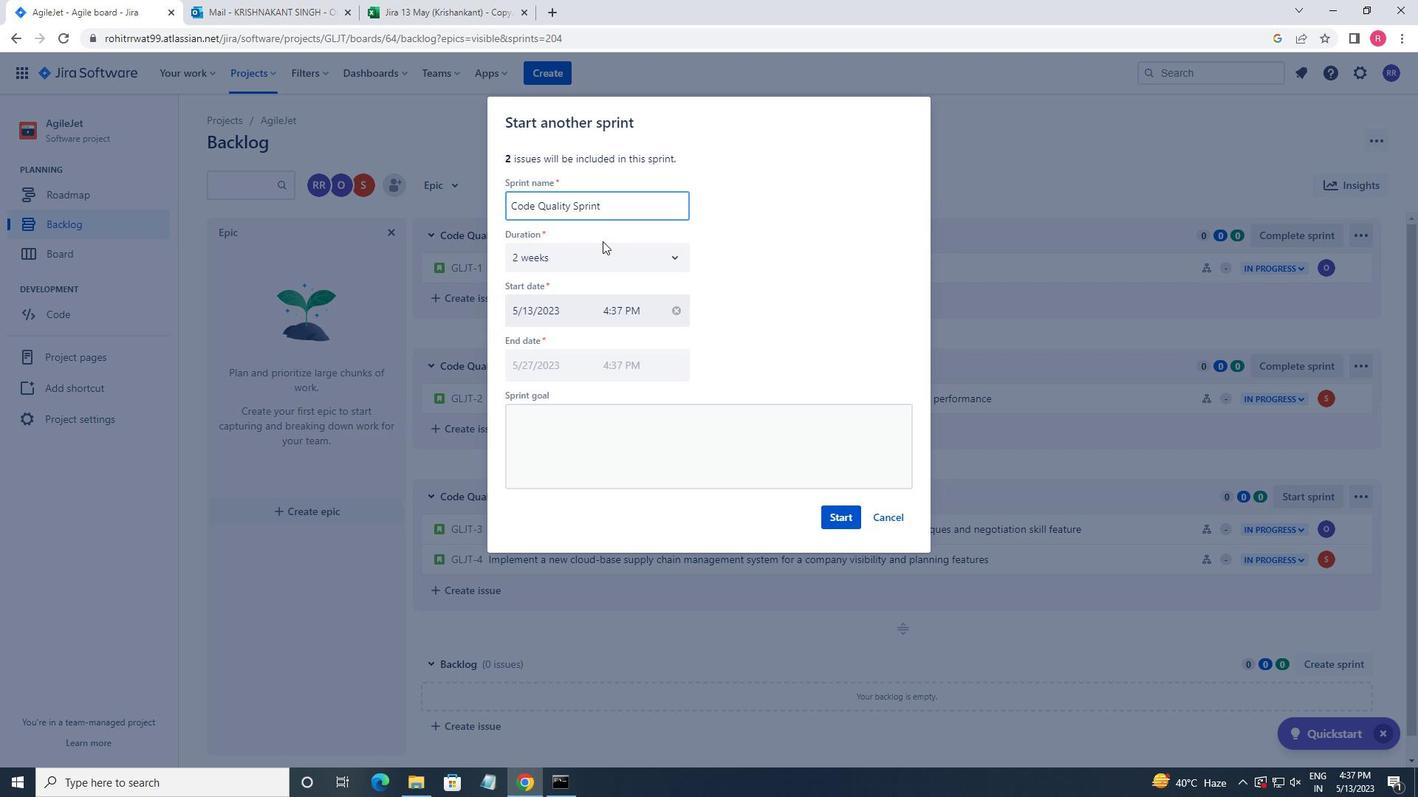 
Action: Mouse moved to (586, 265)
Screenshot: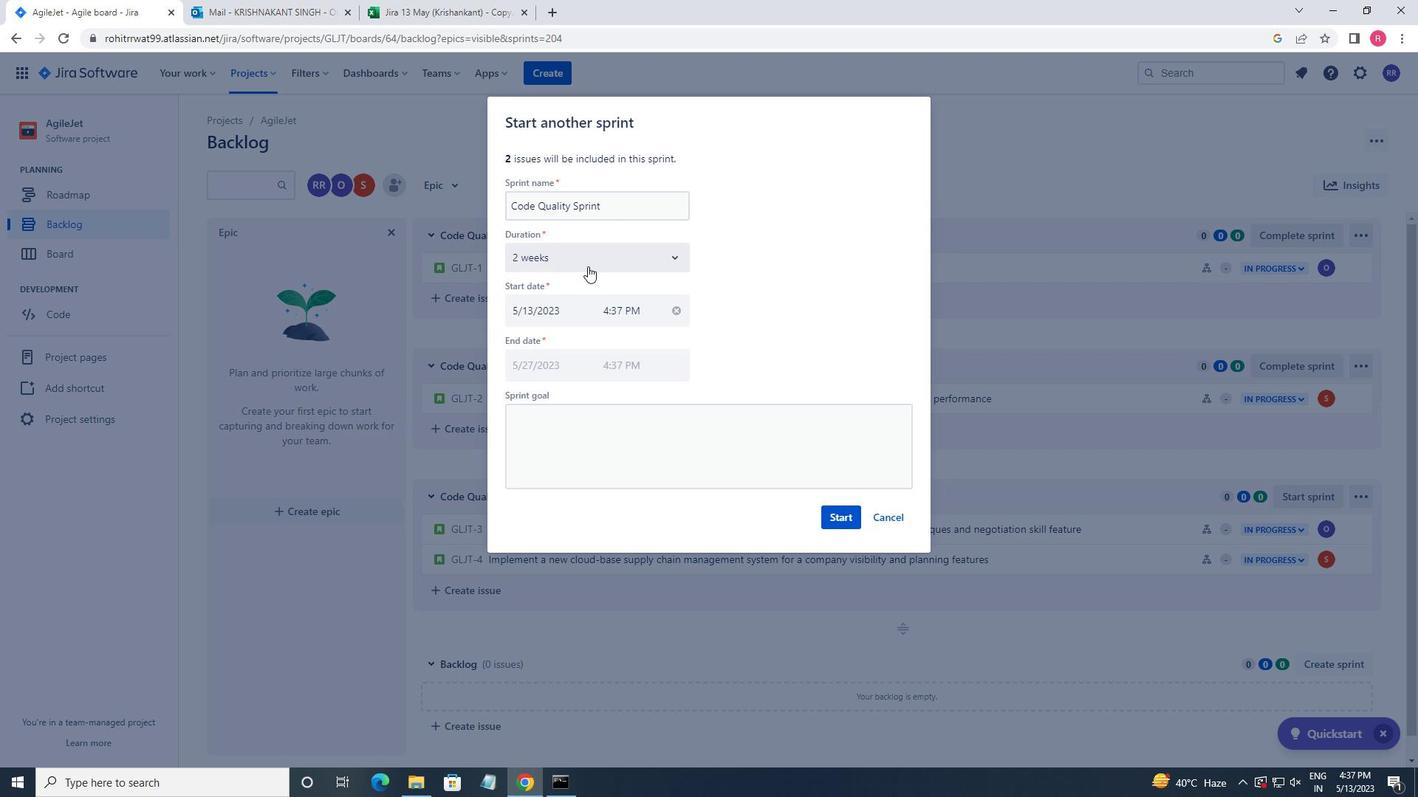 
Action: Mouse pressed left at (586, 265)
Screenshot: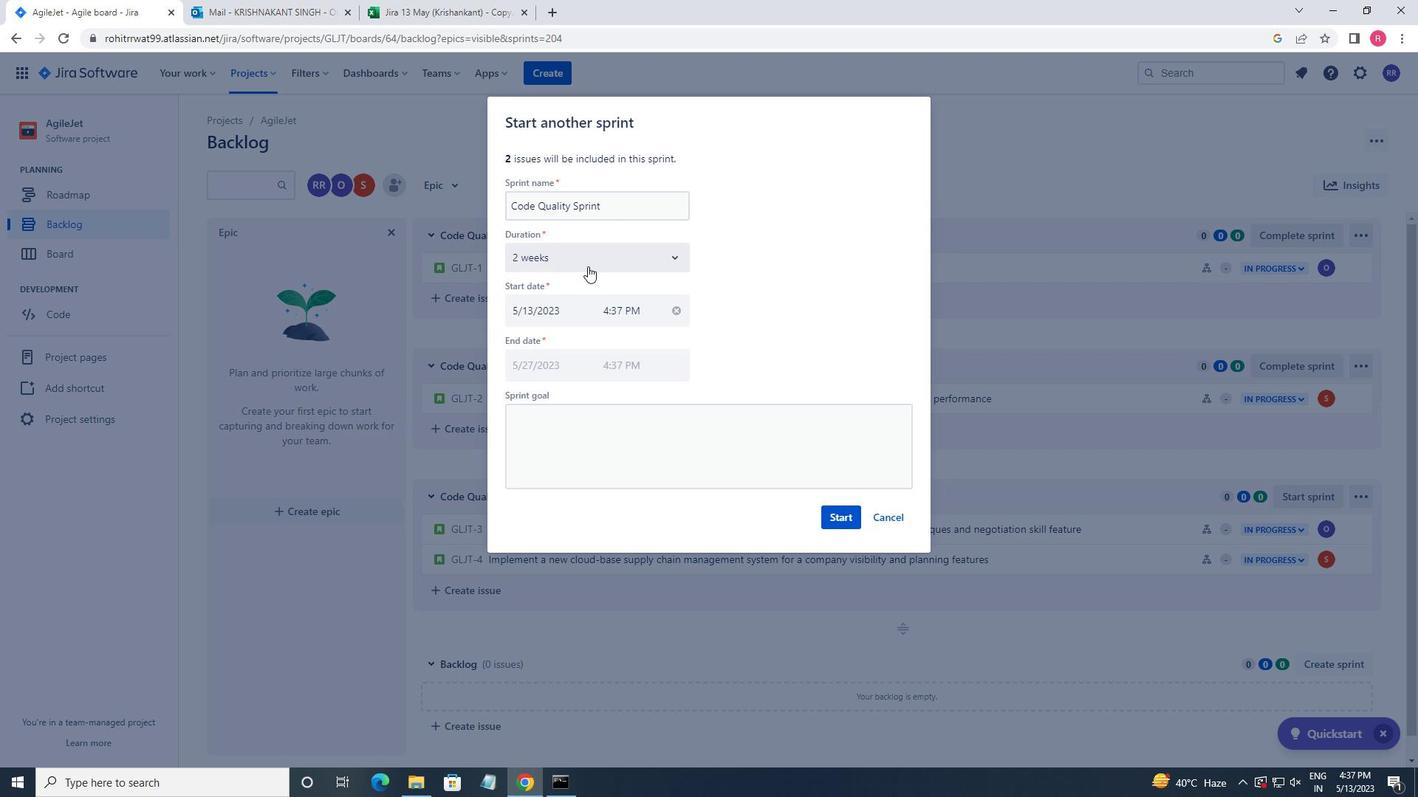 
Action: Mouse moved to (545, 294)
Screenshot: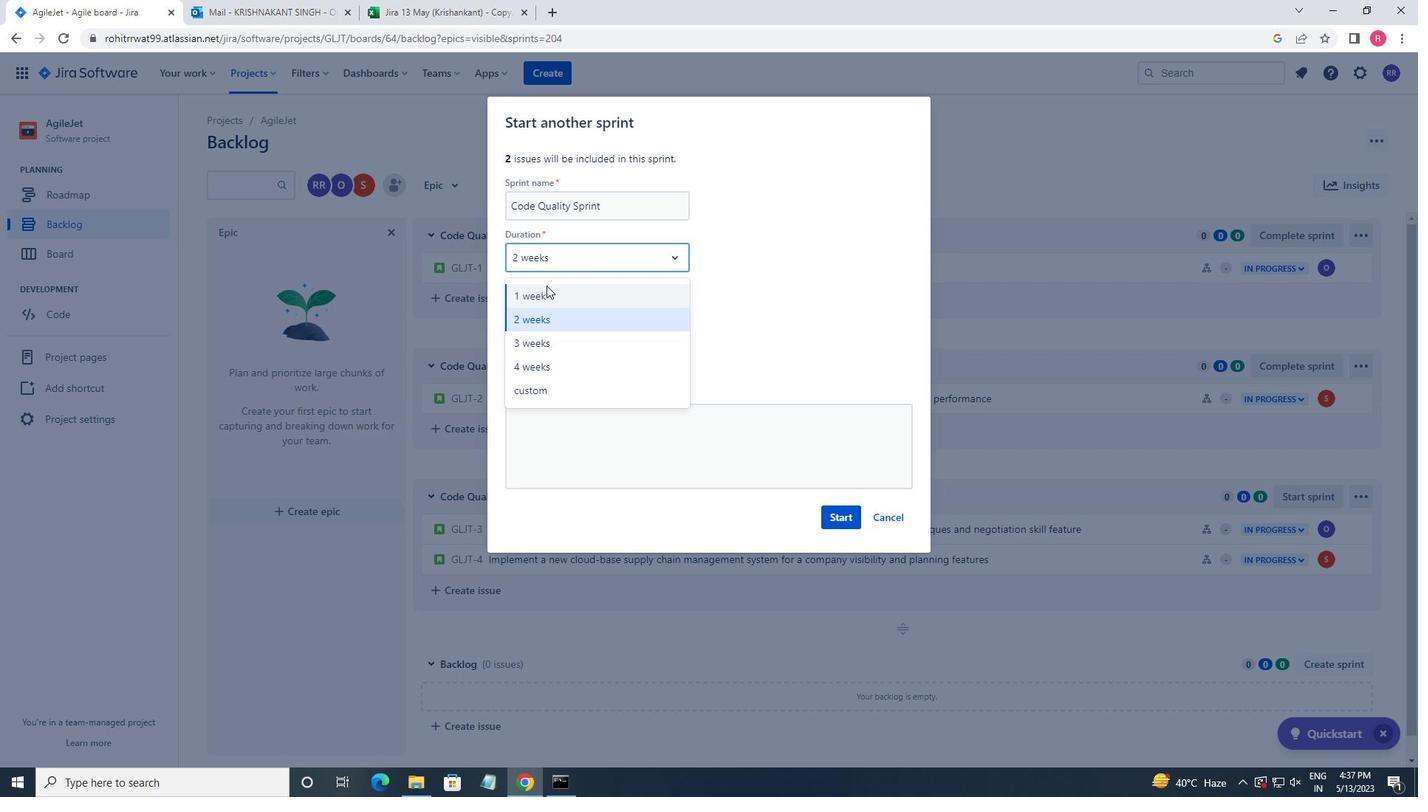 
Action: Mouse pressed left at (545, 294)
Screenshot: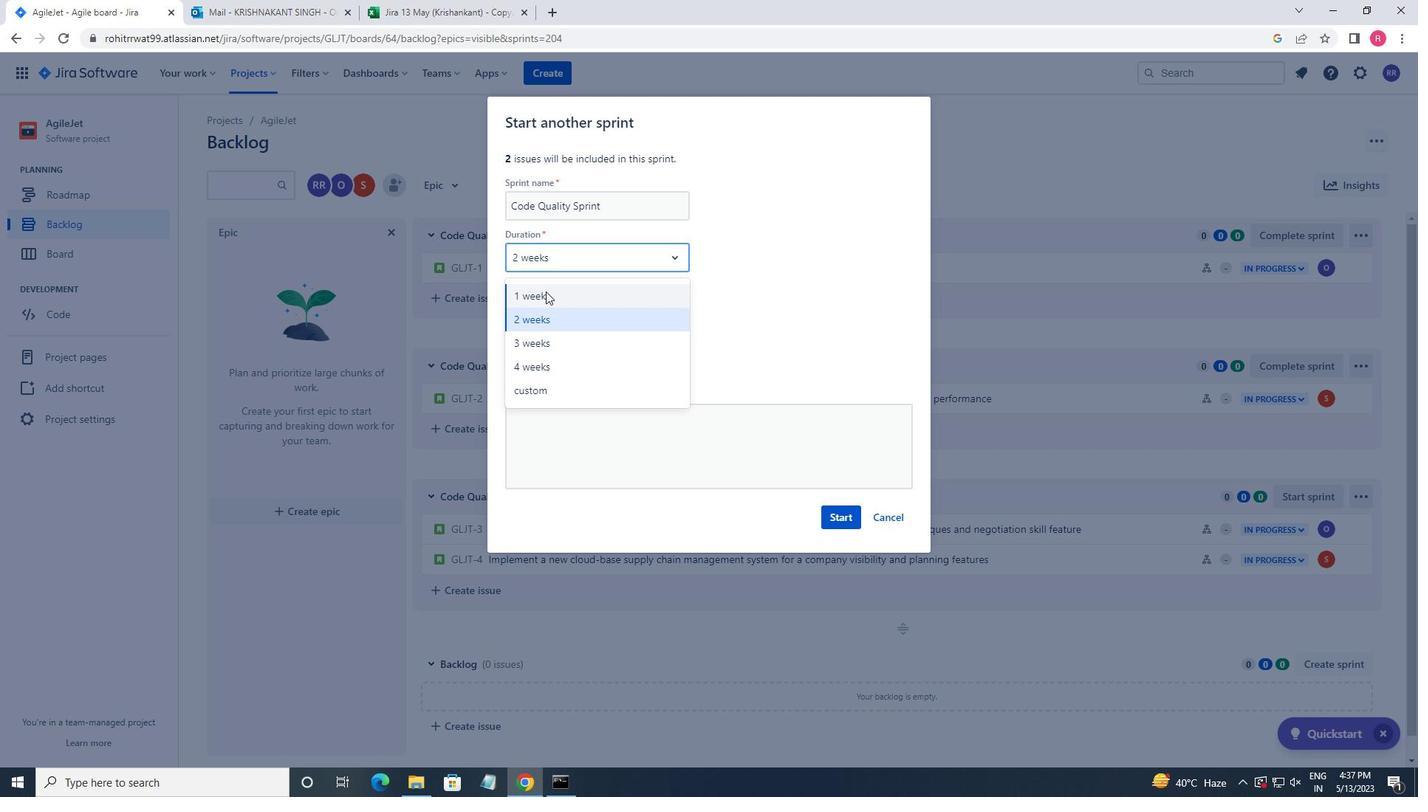 
Action: Mouse moved to (831, 520)
Screenshot: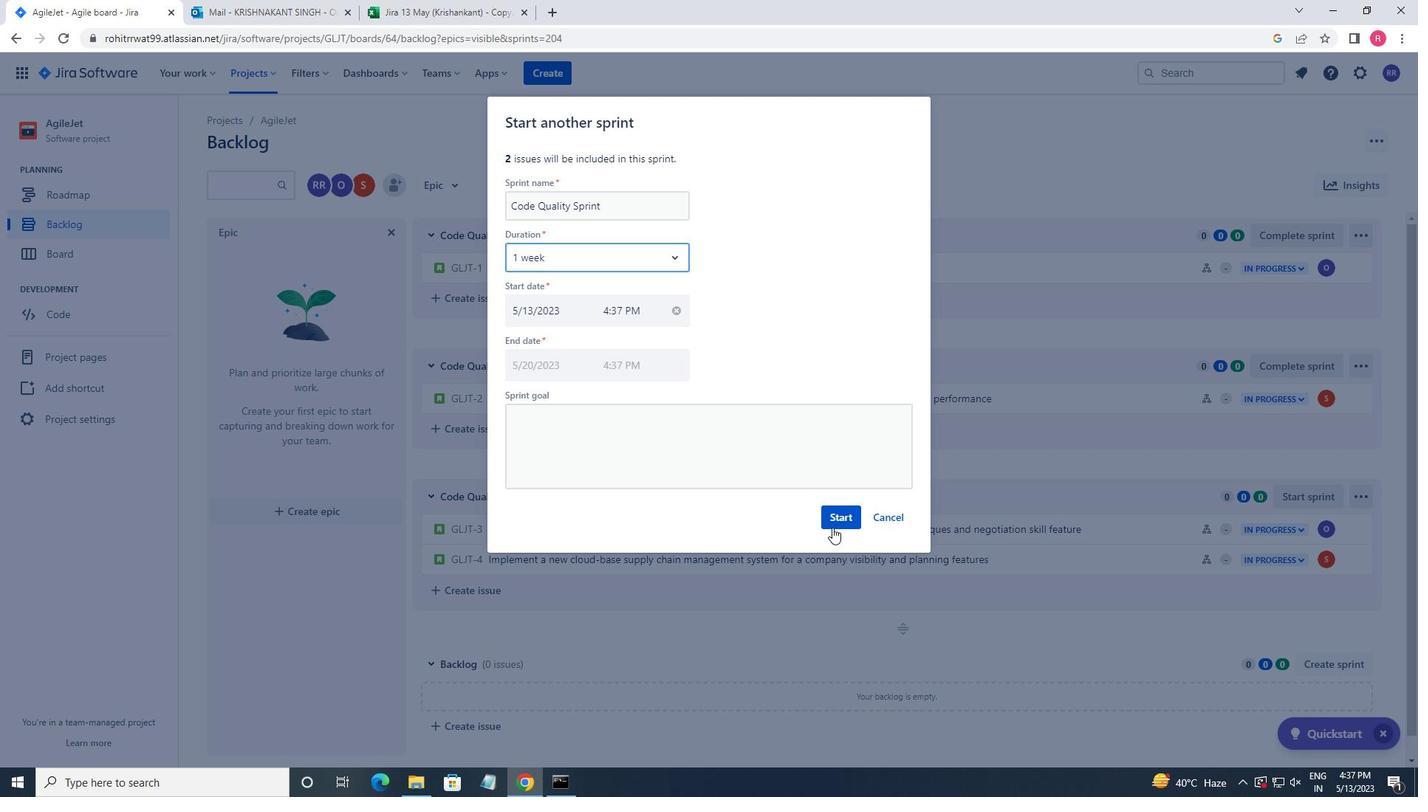 
Action: Mouse pressed left at (831, 520)
Screenshot: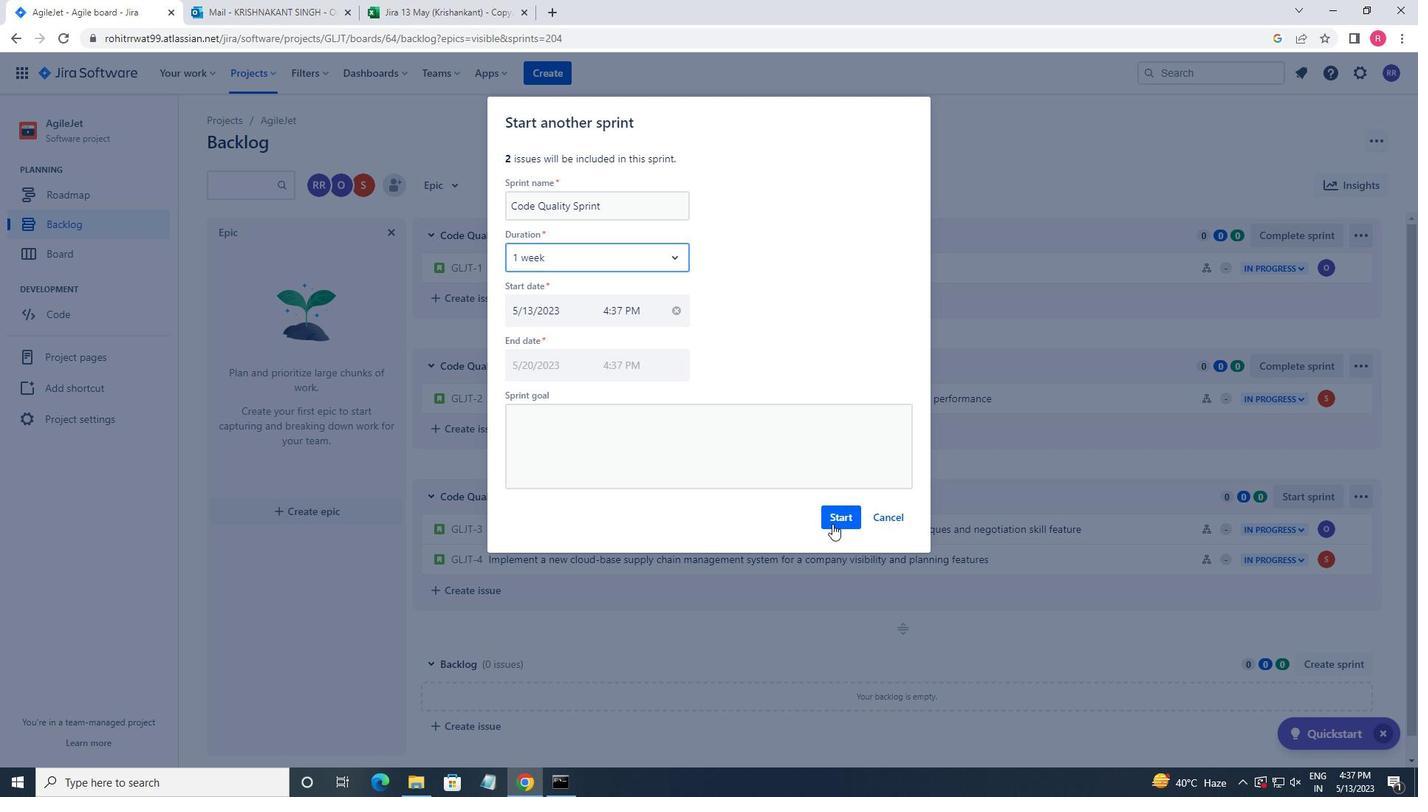 
Action: Mouse moved to (77, 220)
Screenshot: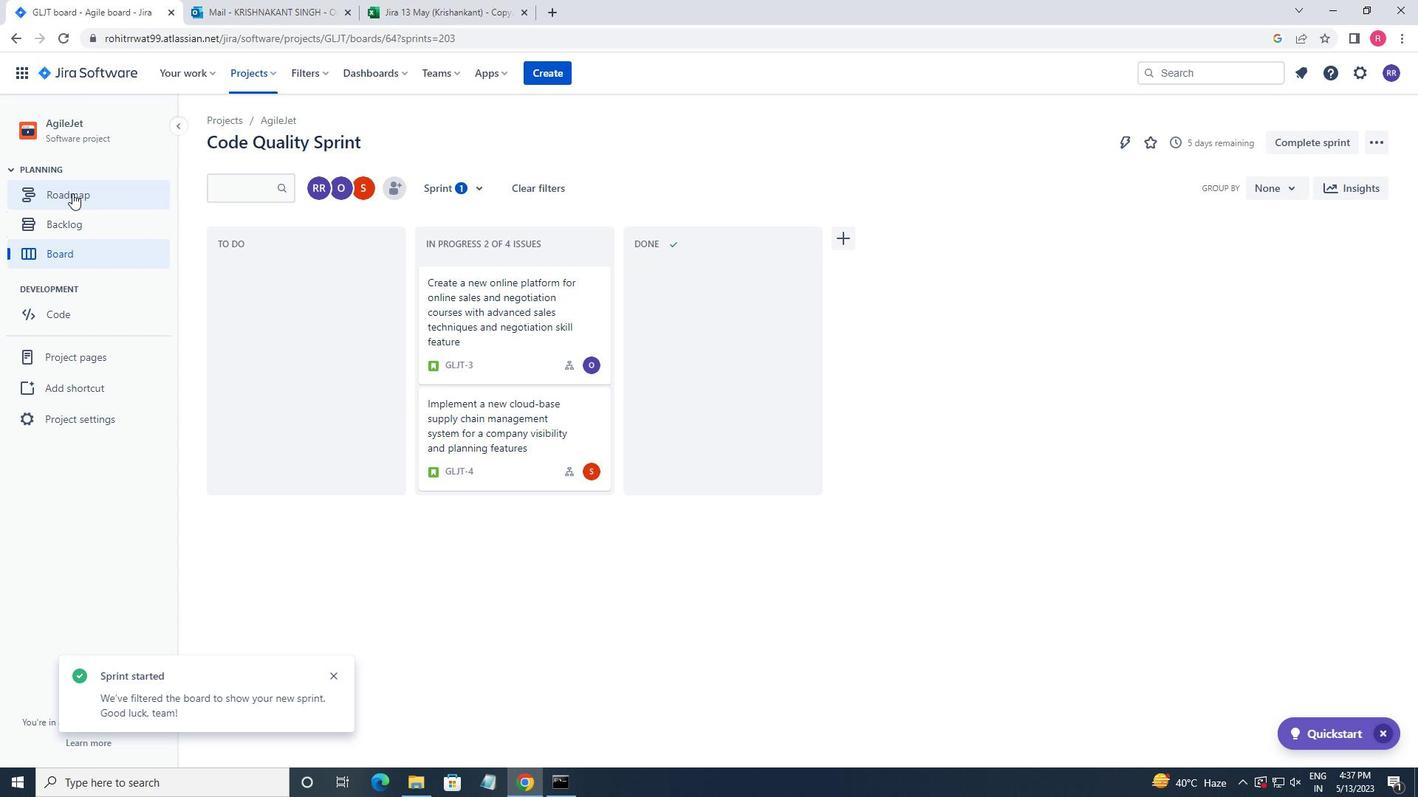 
Action: Mouse pressed left at (77, 220)
Screenshot: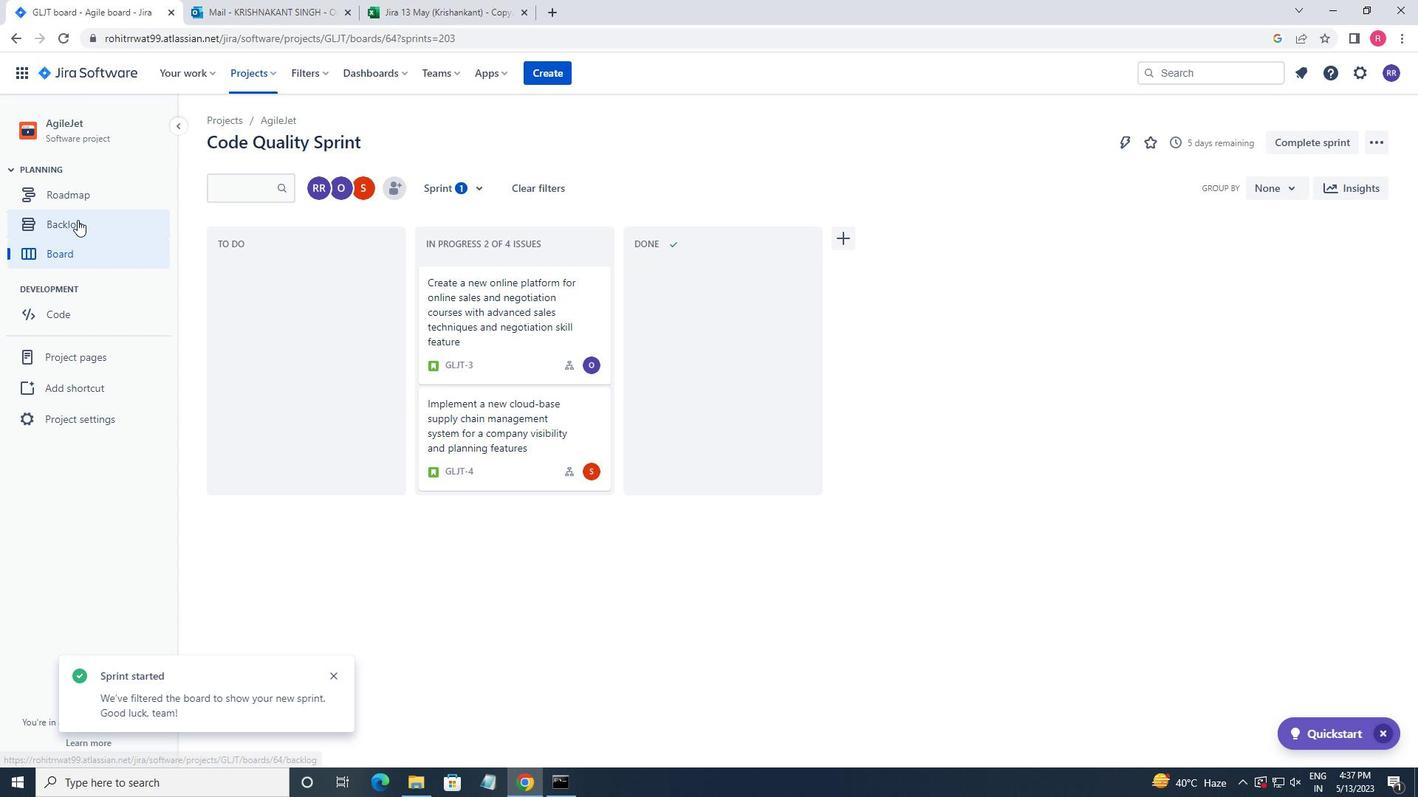 
